 Task: For heading Calibri with Bold.  font size for heading24,  'Change the font style of data to'Bell MT.  and font size to 16,  Change the alignment of both headline & data to Align middle & Align Center.  In the sheet  Attendance Sheet for Weekly Tracking
Action: Mouse moved to (235, 215)
Screenshot: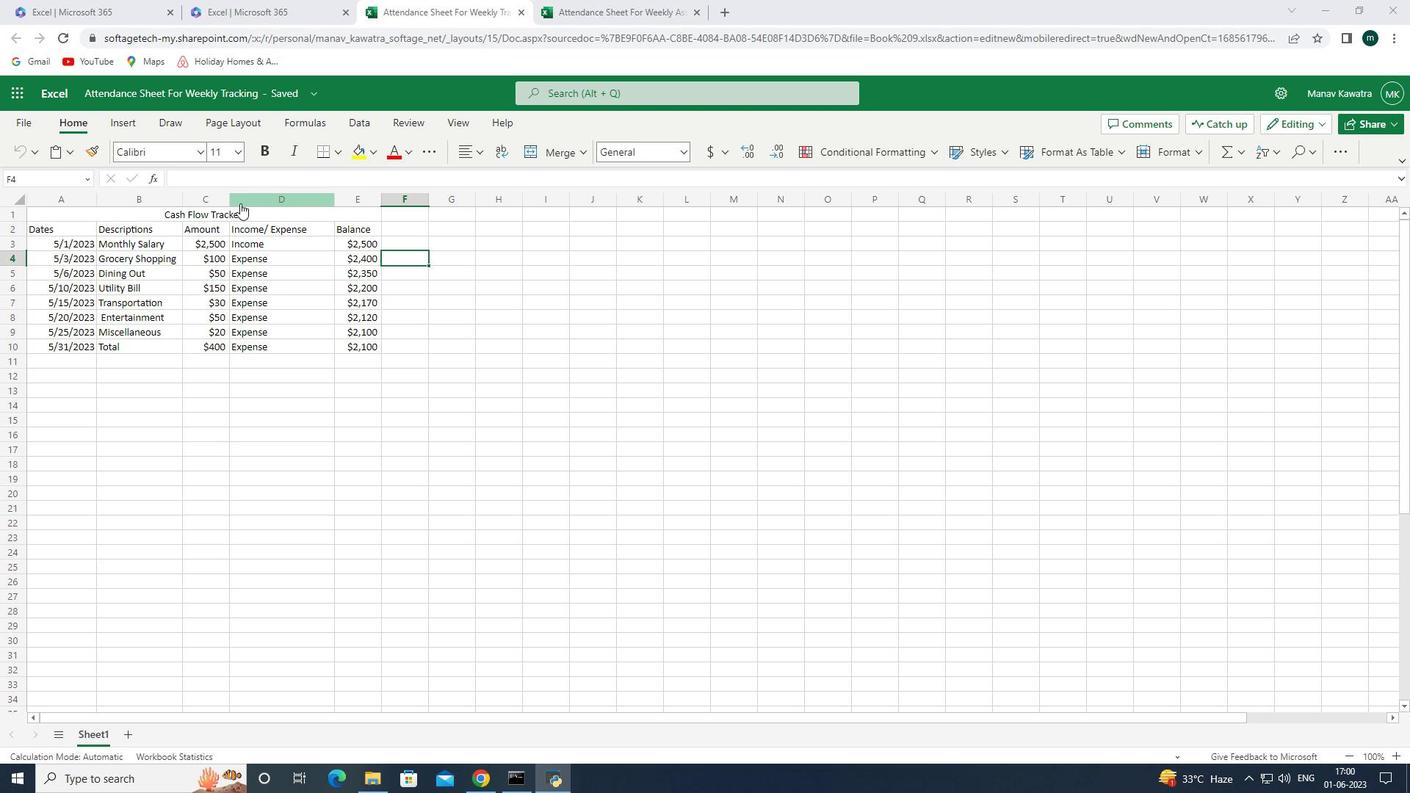 
Action: Mouse pressed left at (235, 215)
Screenshot: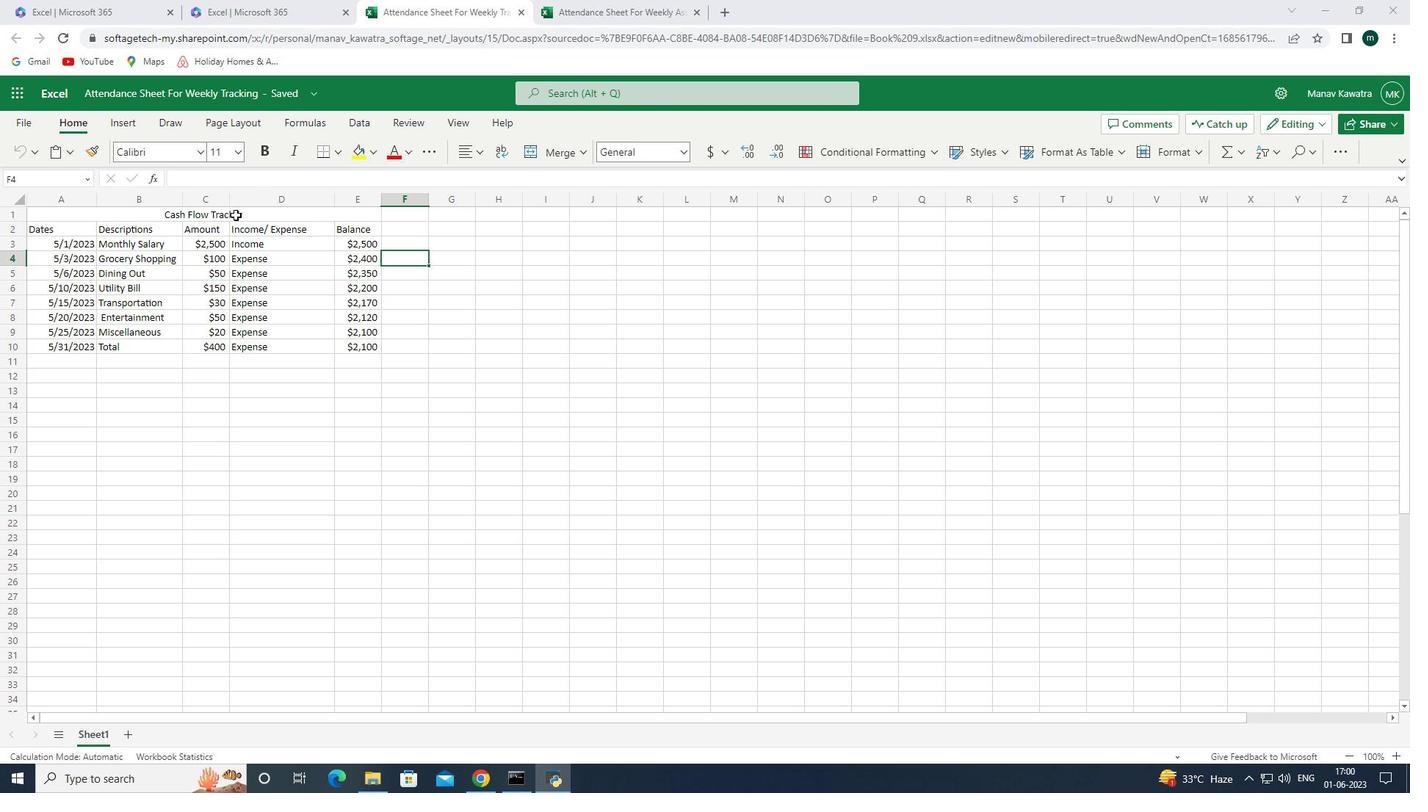 
Action: Mouse moved to (257, 149)
Screenshot: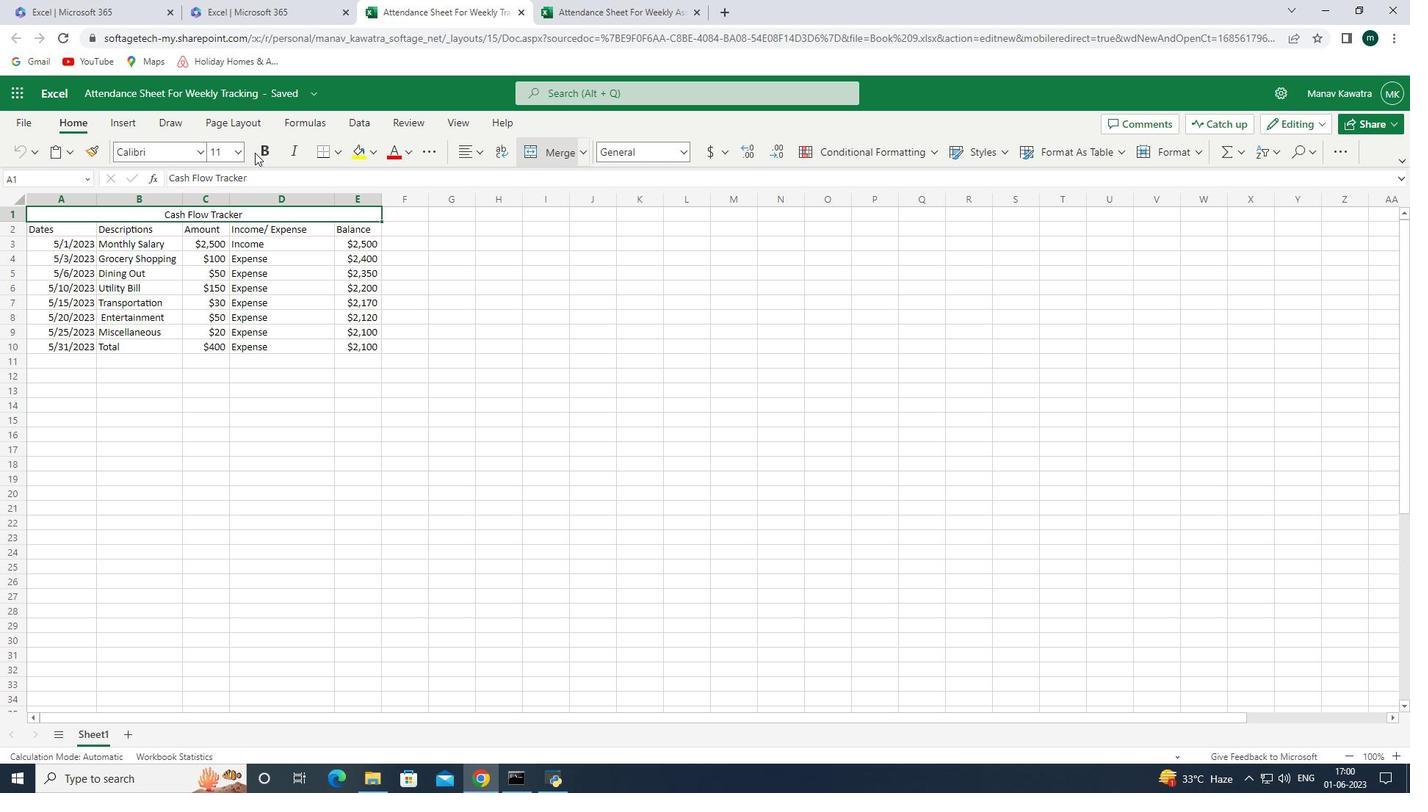 
Action: Mouse pressed left at (257, 149)
Screenshot: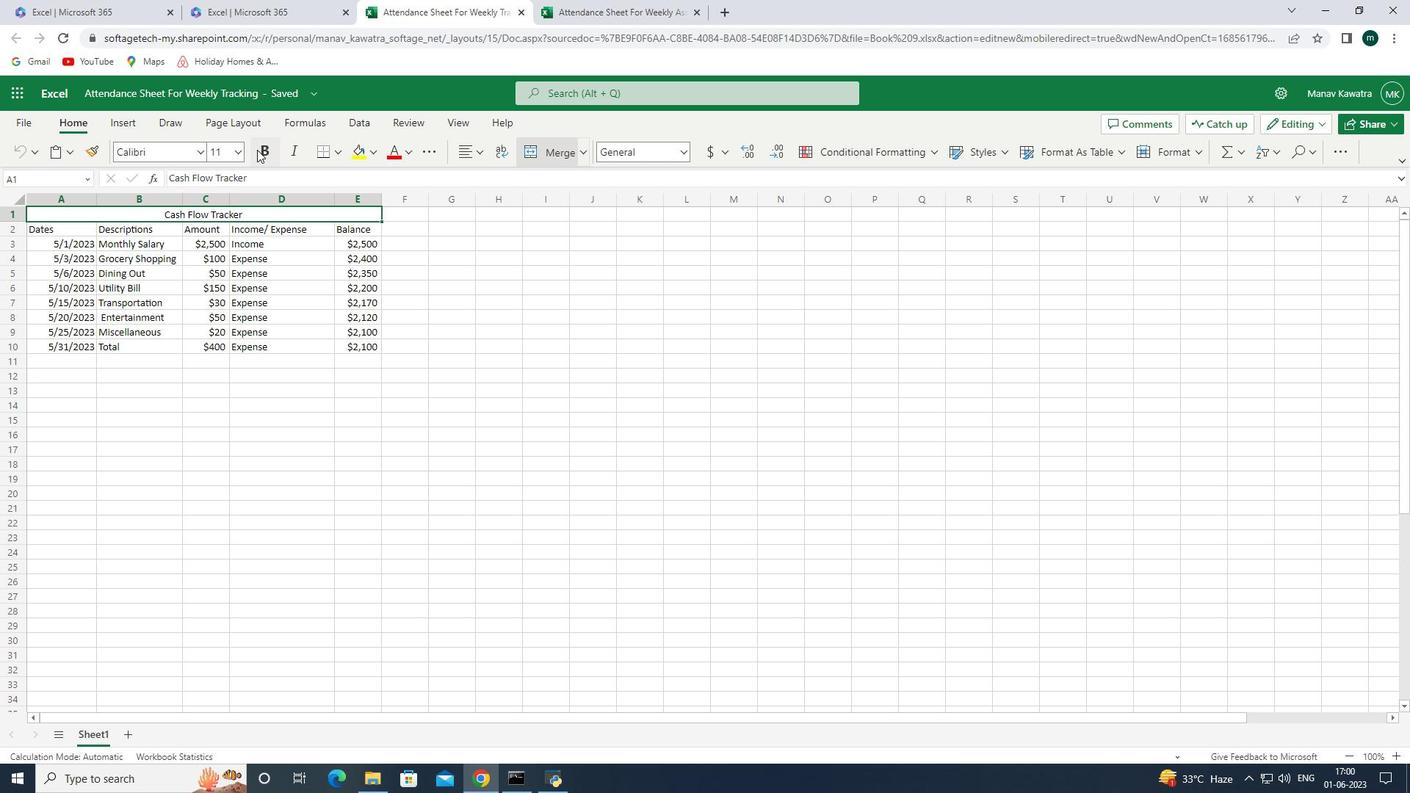 
Action: Mouse moved to (238, 151)
Screenshot: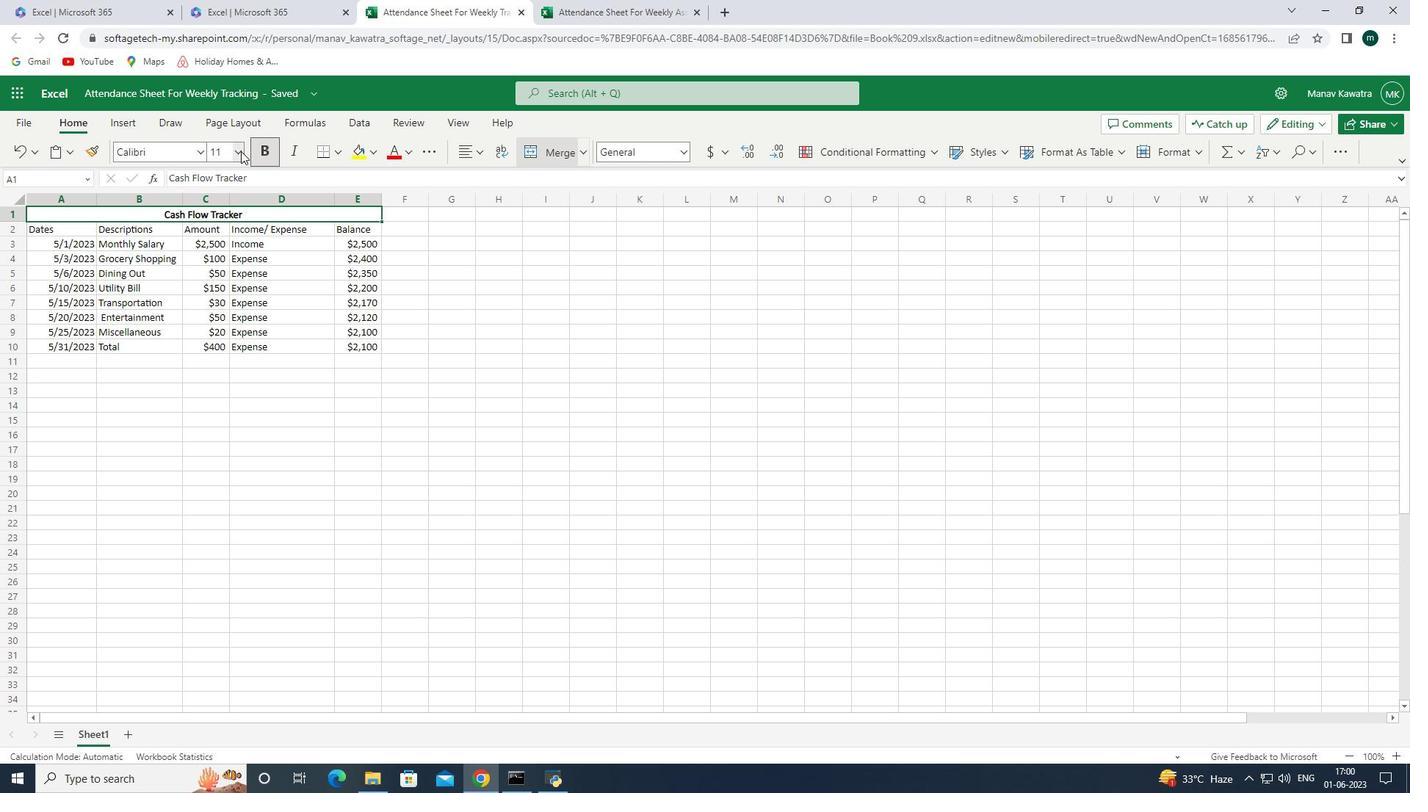 
Action: Mouse pressed left at (238, 151)
Screenshot: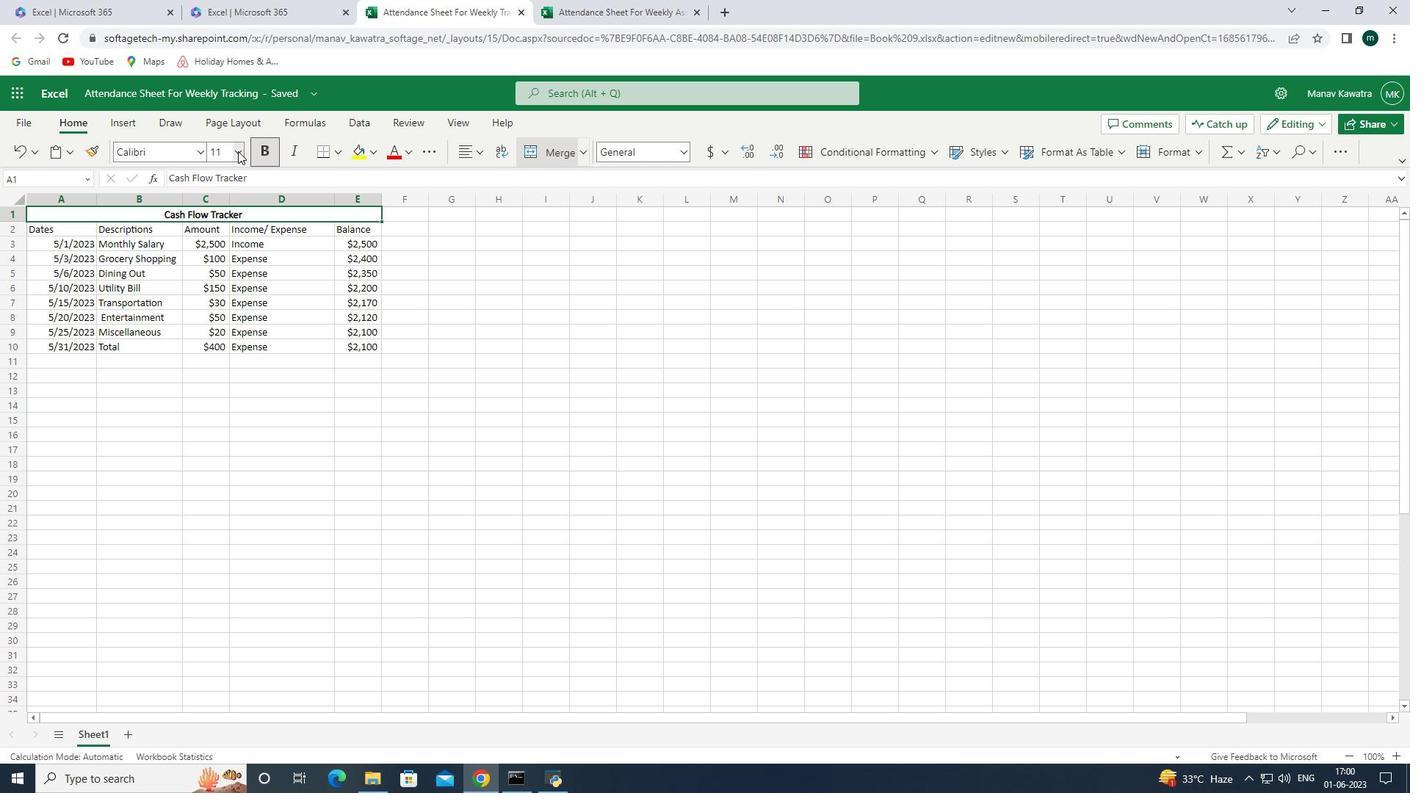 
Action: Mouse moved to (228, 379)
Screenshot: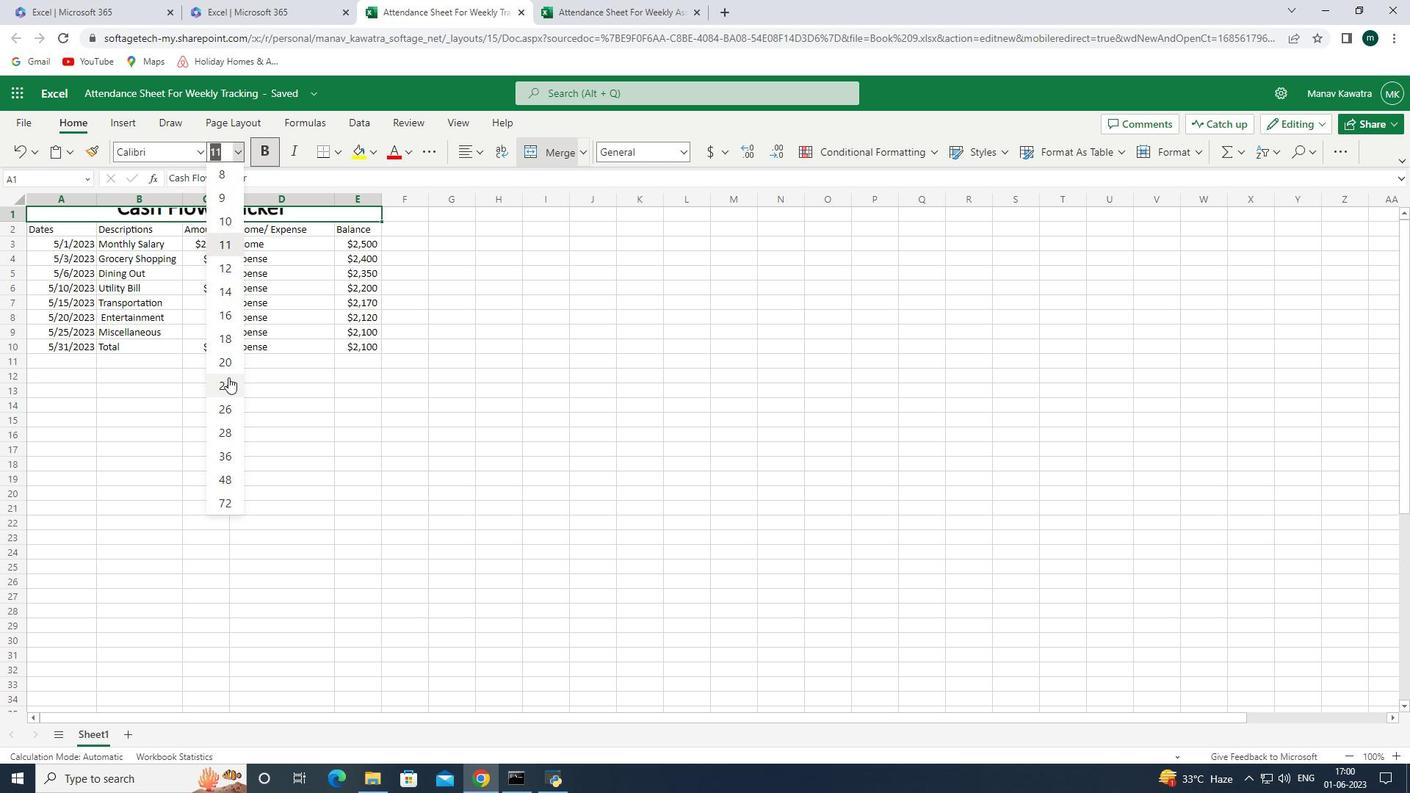 
Action: Mouse pressed left at (228, 379)
Screenshot: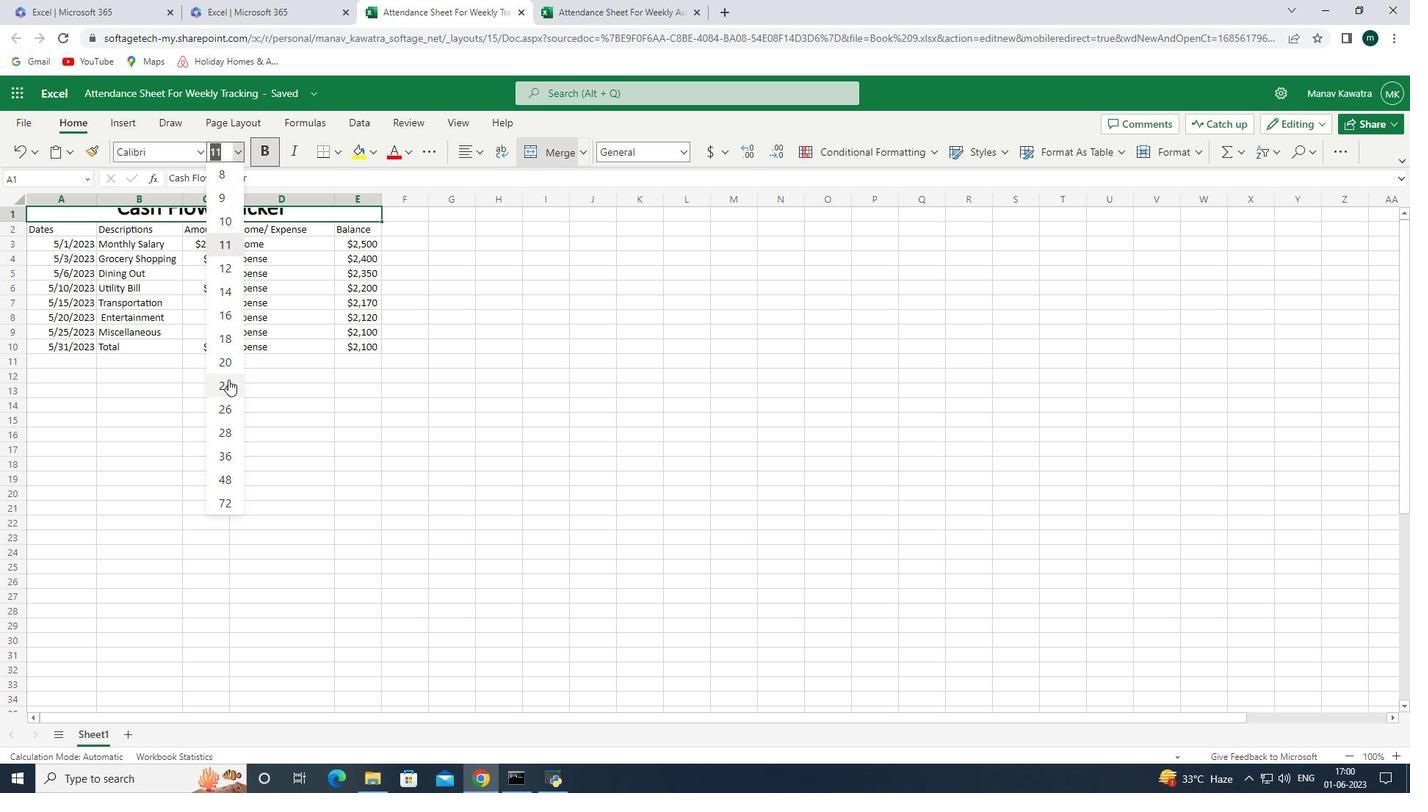 
Action: Mouse moved to (40, 242)
Screenshot: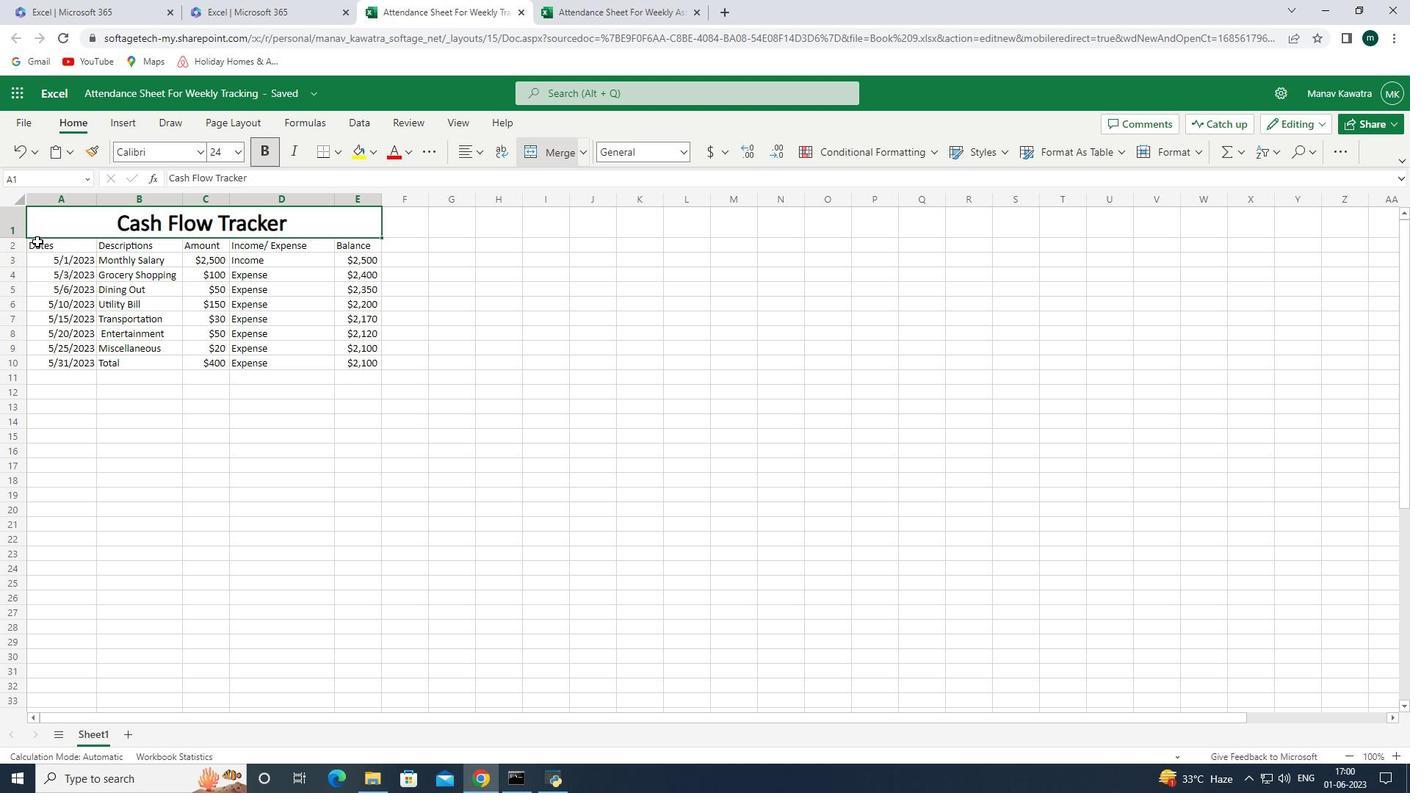 
Action: Mouse pressed left at (40, 242)
Screenshot: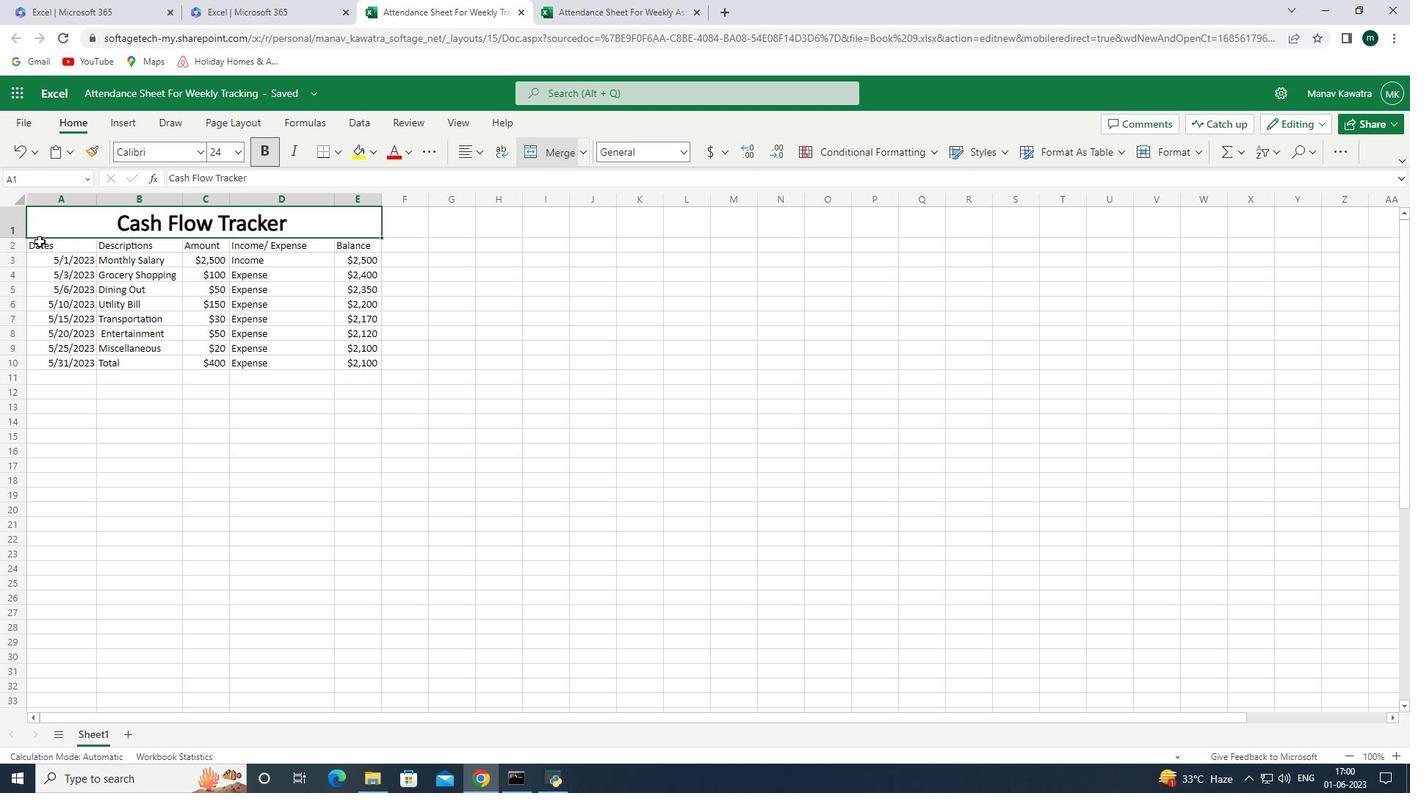 
Action: Mouse moved to (200, 155)
Screenshot: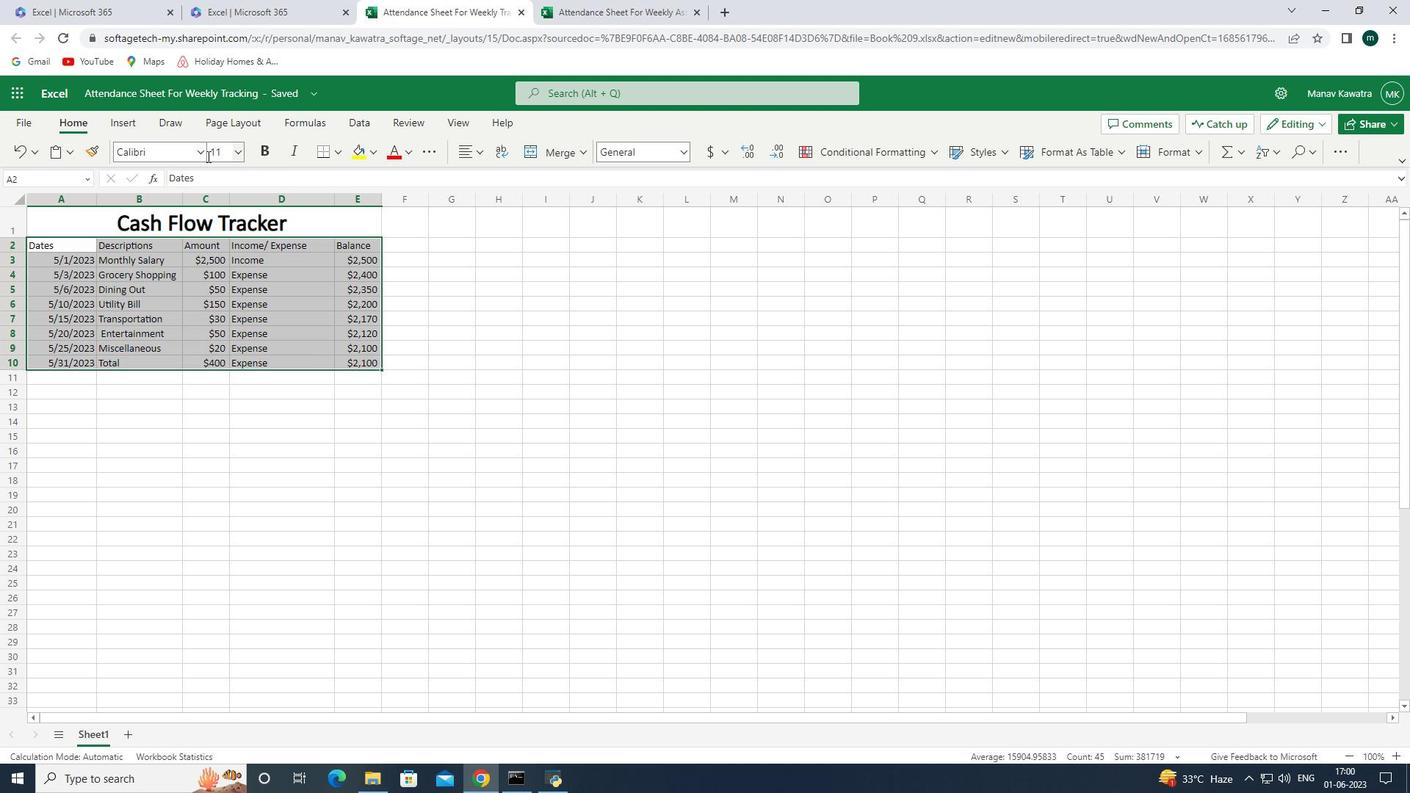 
Action: Mouse pressed left at (200, 155)
Screenshot: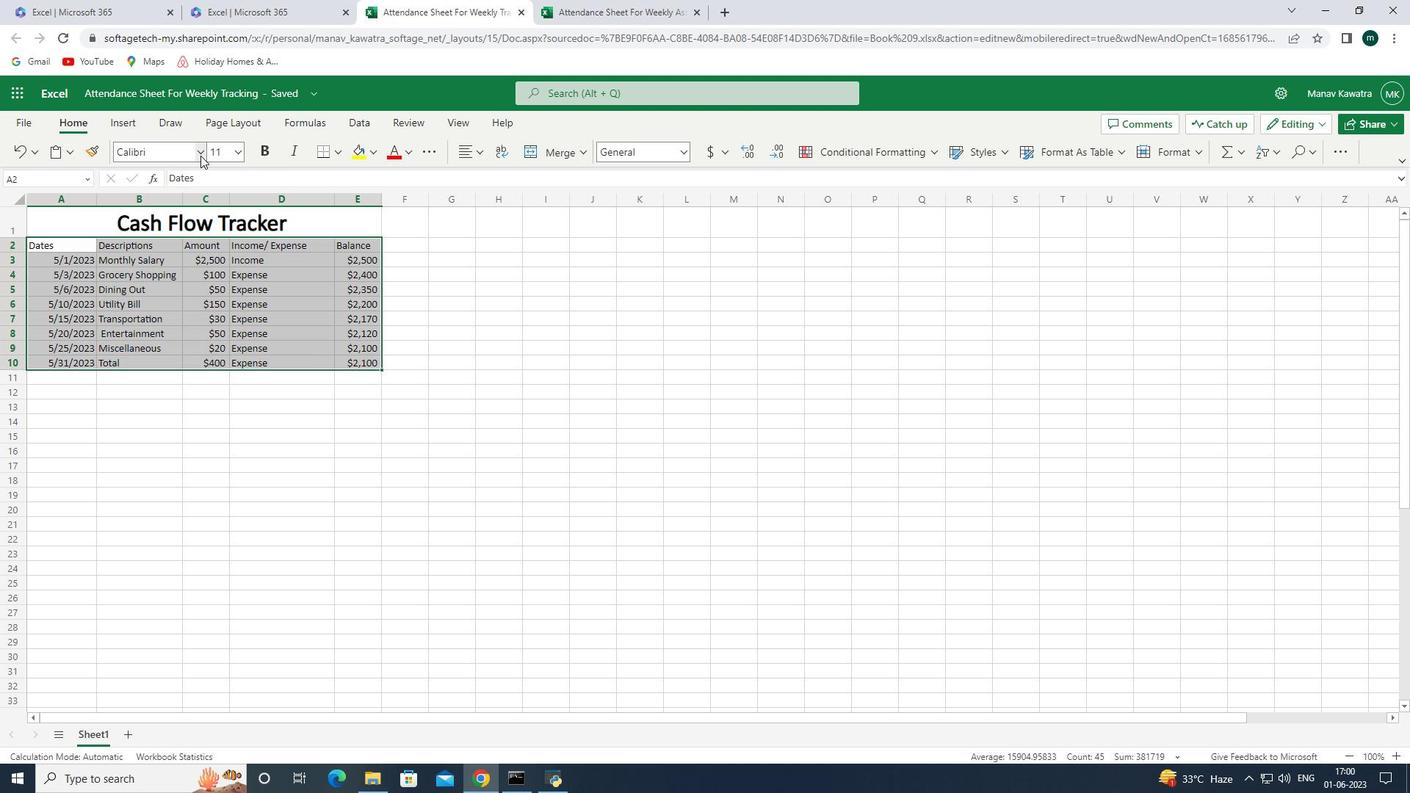 
Action: Key pressed <Key.up><Key.up><Key.up><Key.up><Key.up><Key.up><Key.up><Key.up><Key.up><Key.up><Key.up><Key.up><Key.up><Key.up><Key.up><Key.up><Key.up><Key.up><Key.up><Key.up><Key.up><Key.up><Key.up><Key.up><Key.up><Key.up><Key.up><Key.up><Key.up><Key.up><Key.up><Key.up><Key.up><Key.up><Key.up><Key.up><Key.up><Key.up><Key.up><Key.up><Key.up><Key.up><Key.up><Key.up><Key.up><Key.up><Key.up><Key.up><Key.up><Key.up><Key.shift>Bell<Key.space><Key.shift><Key.shift><Key.shift><Key.shift><Key.shift>M<Key.shift>T<Key.space><Key.enter>
Screenshot: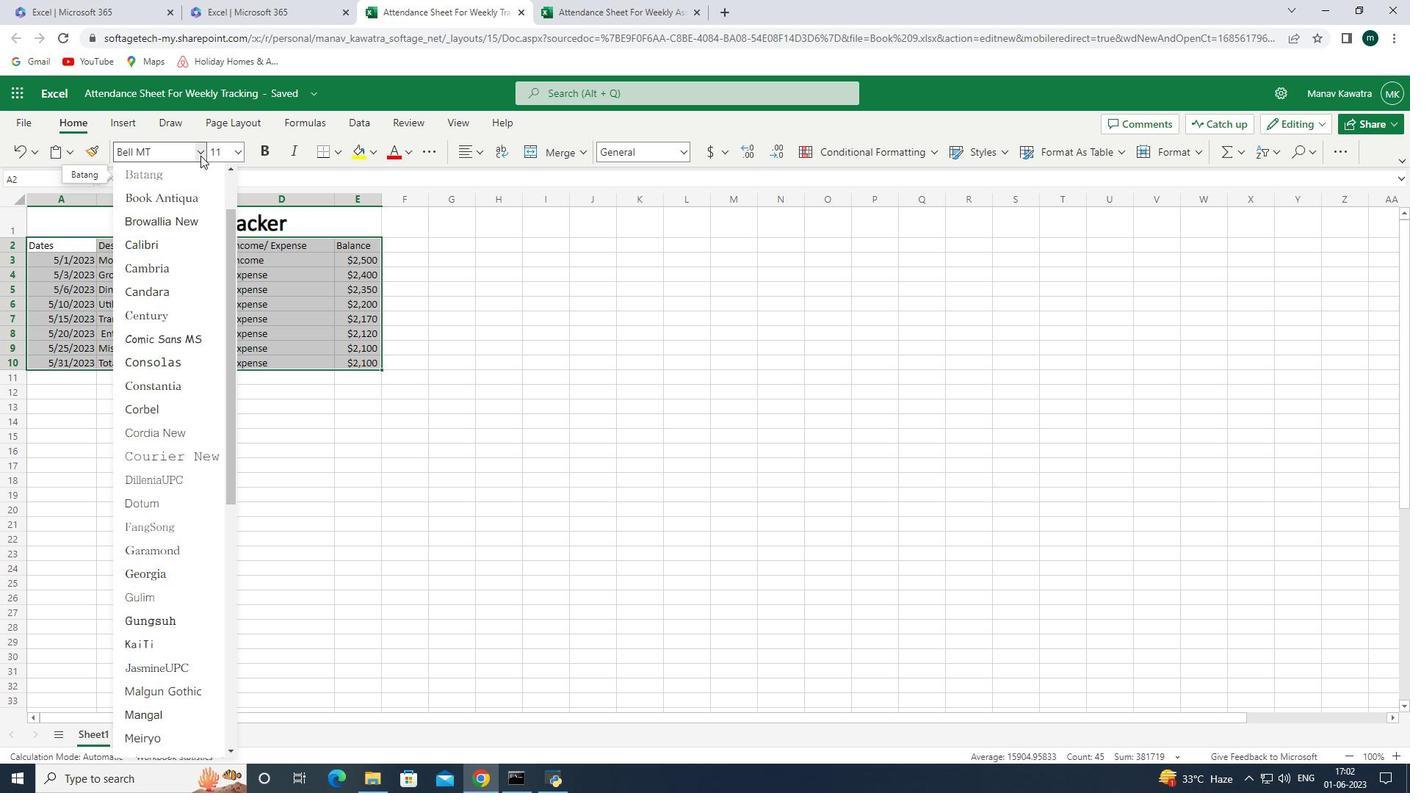 
Action: Mouse moved to (238, 156)
Screenshot: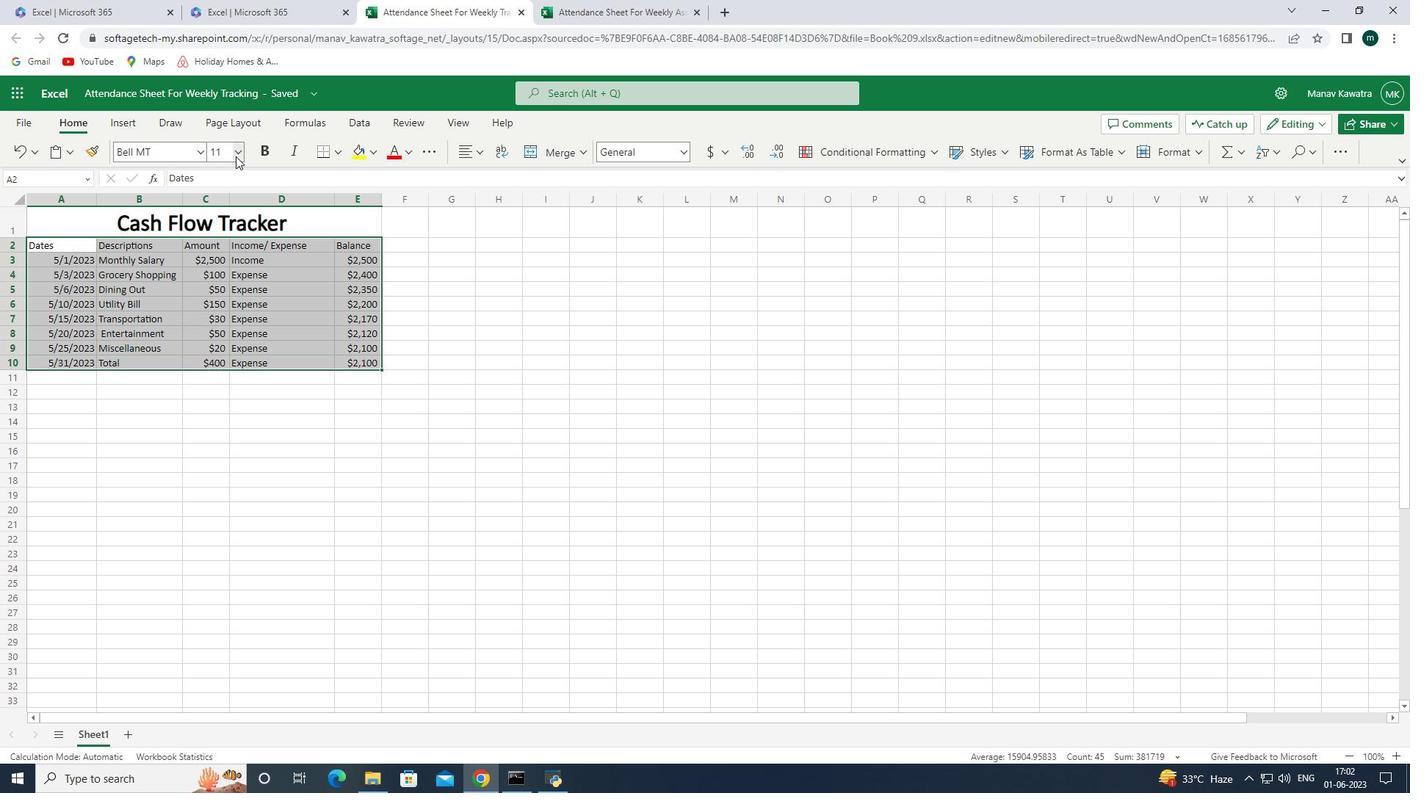 
Action: Mouse pressed left at (238, 156)
Screenshot: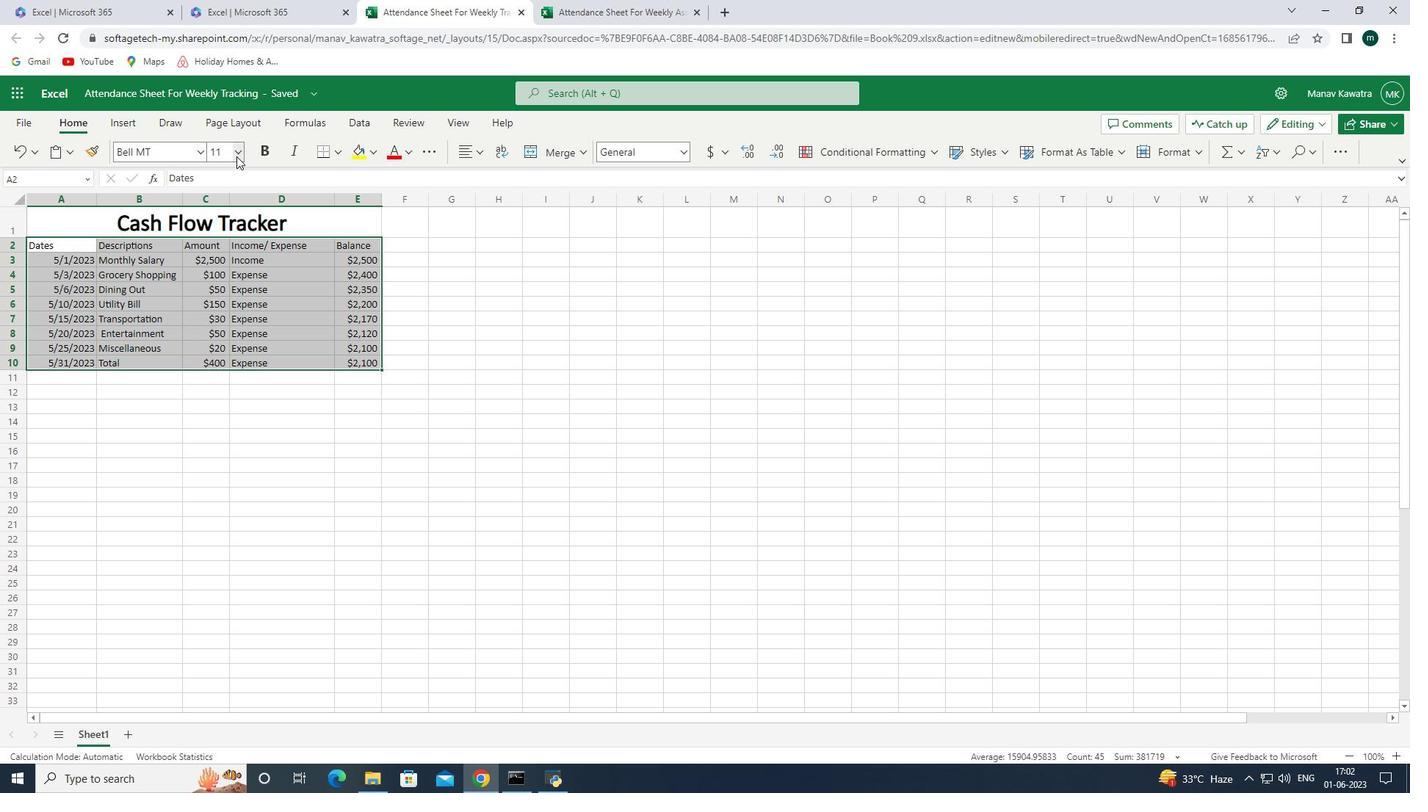 
Action: Mouse moved to (229, 319)
Screenshot: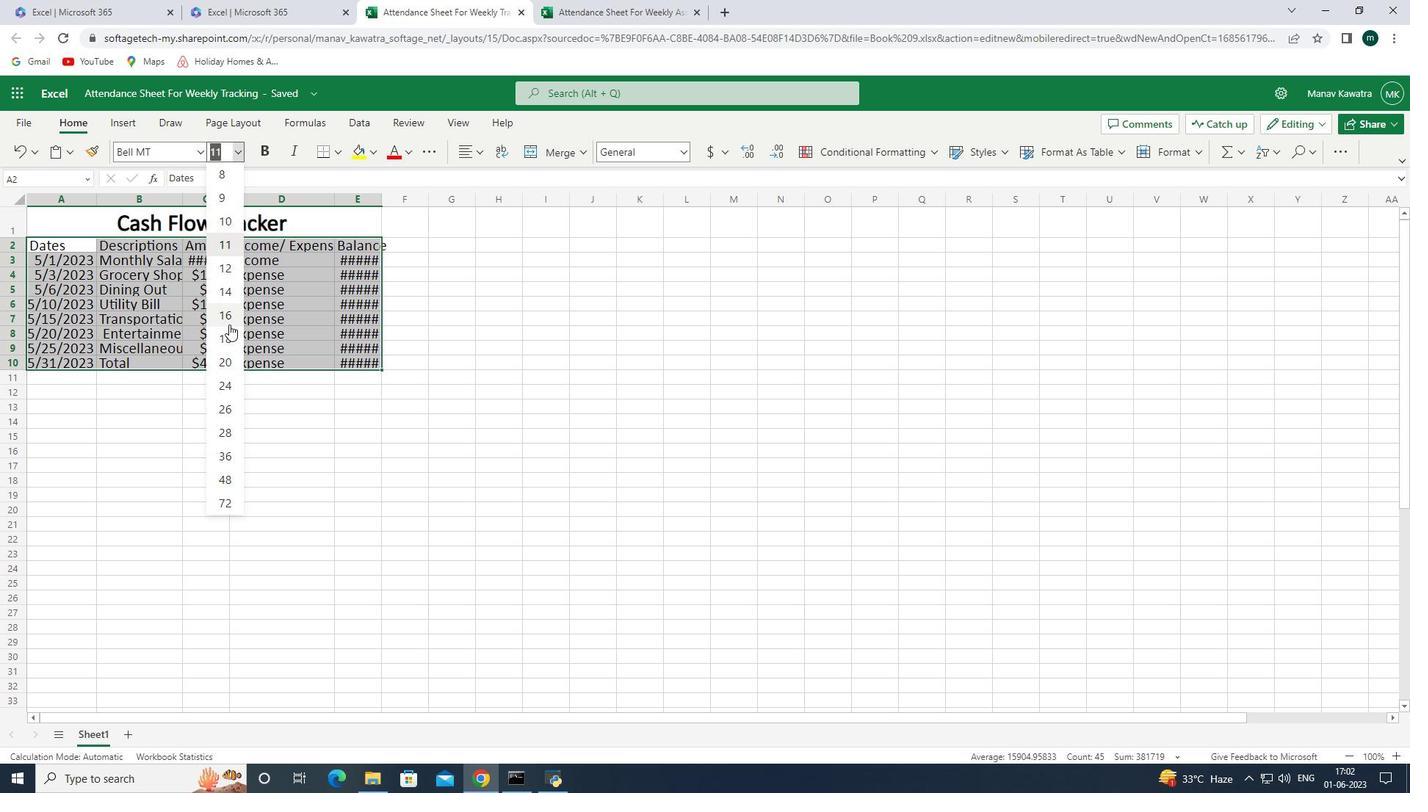 
Action: Mouse pressed left at (229, 319)
Screenshot: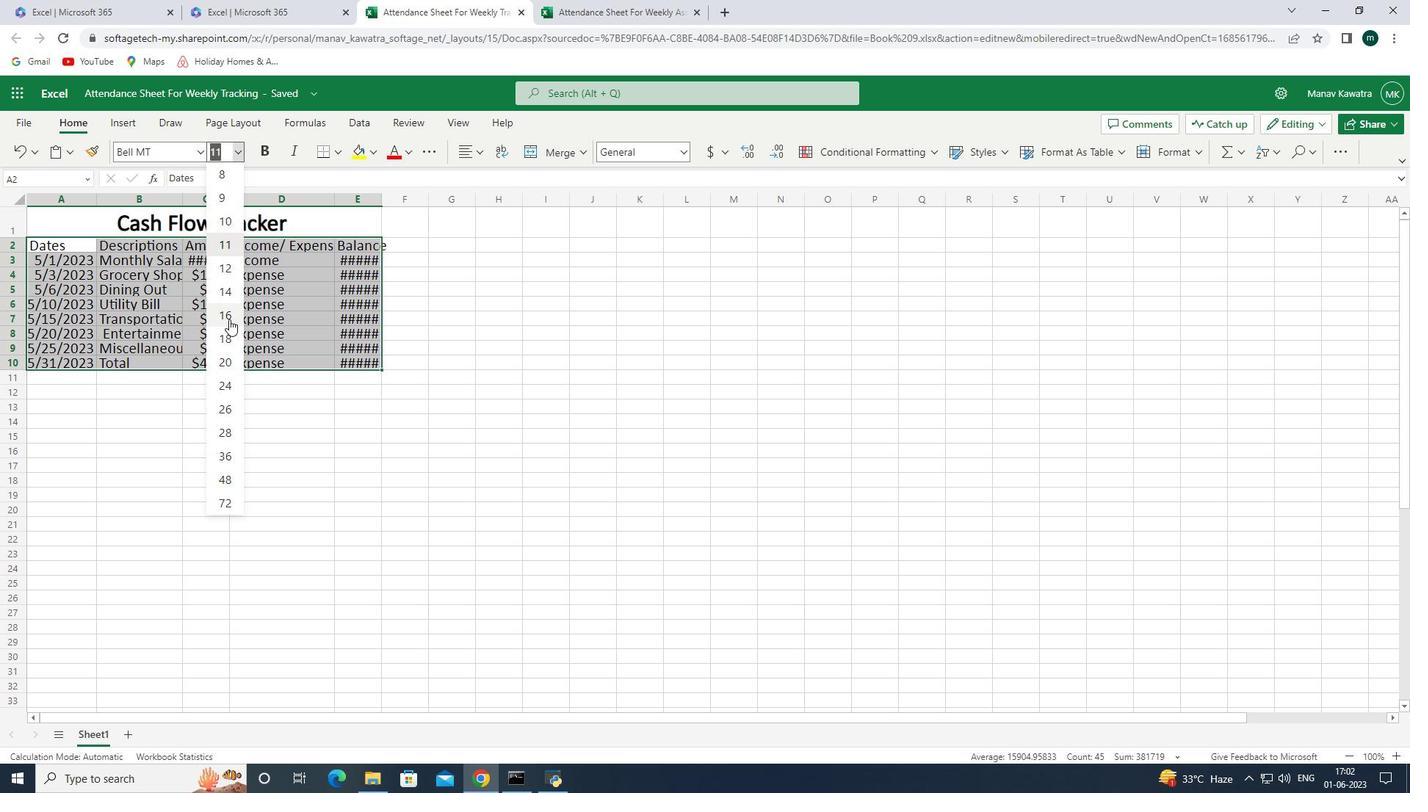 
Action: Mouse moved to (94, 199)
Screenshot: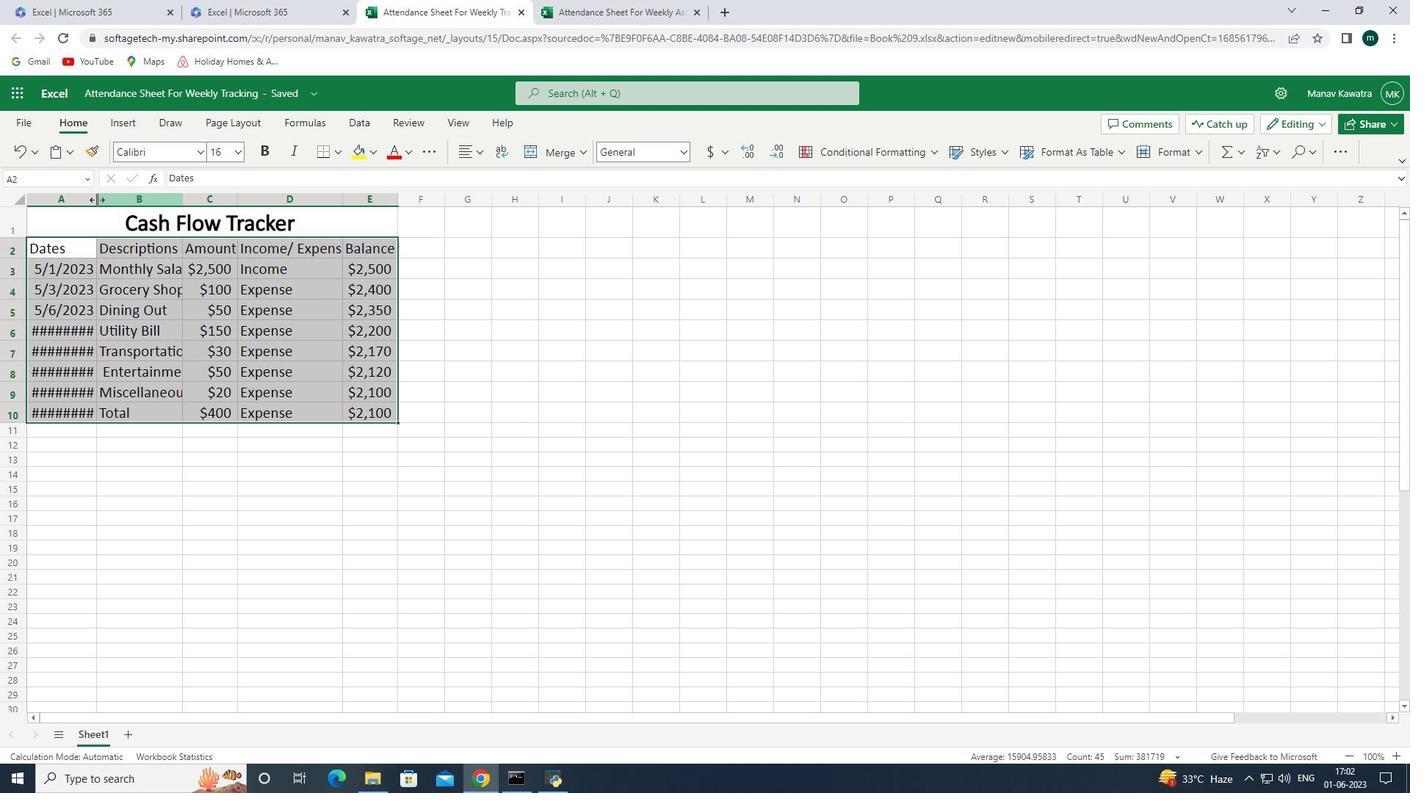 
Action: Mouse pressed left at (94, 199)
Screenshot: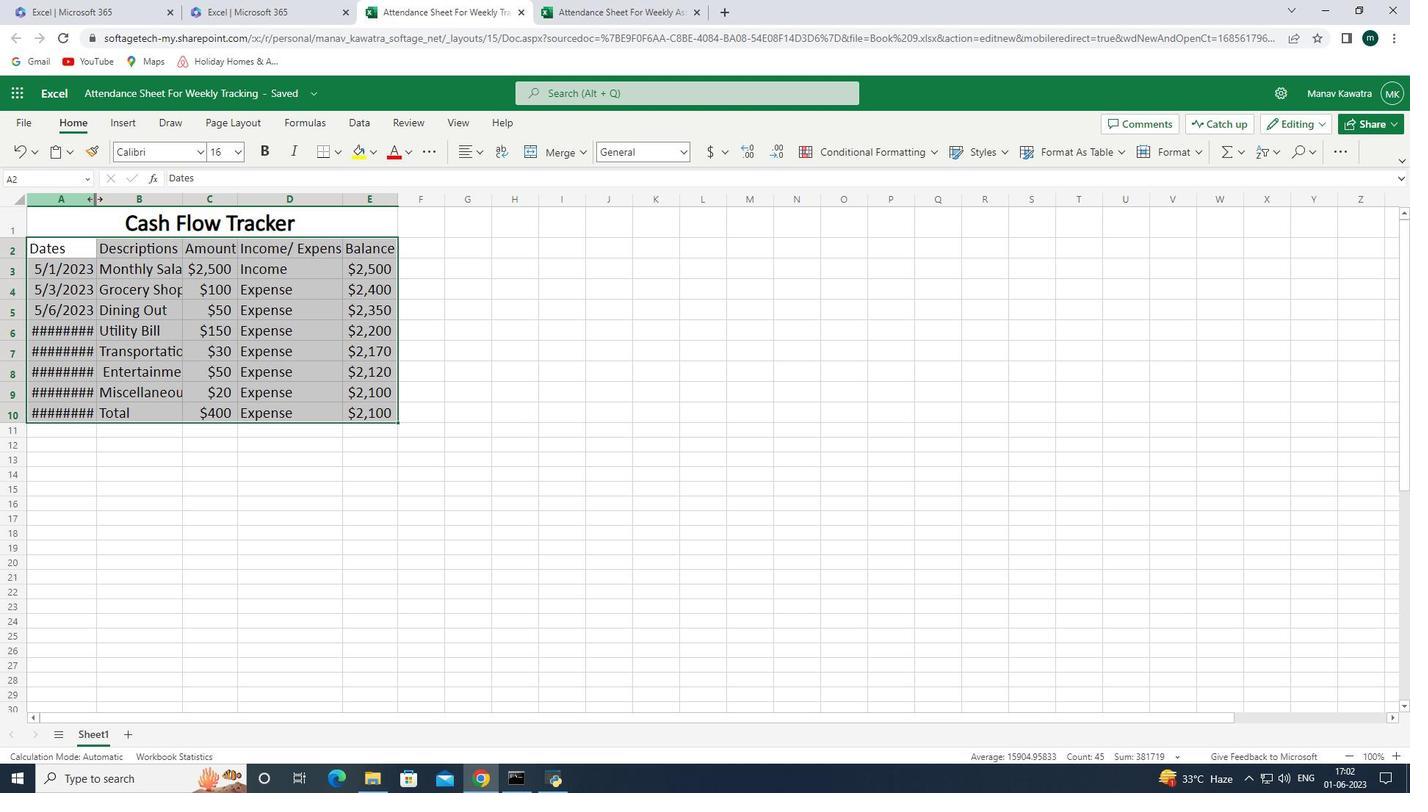 
Action: Mouse pressed left at (94, 199)
Screenshot: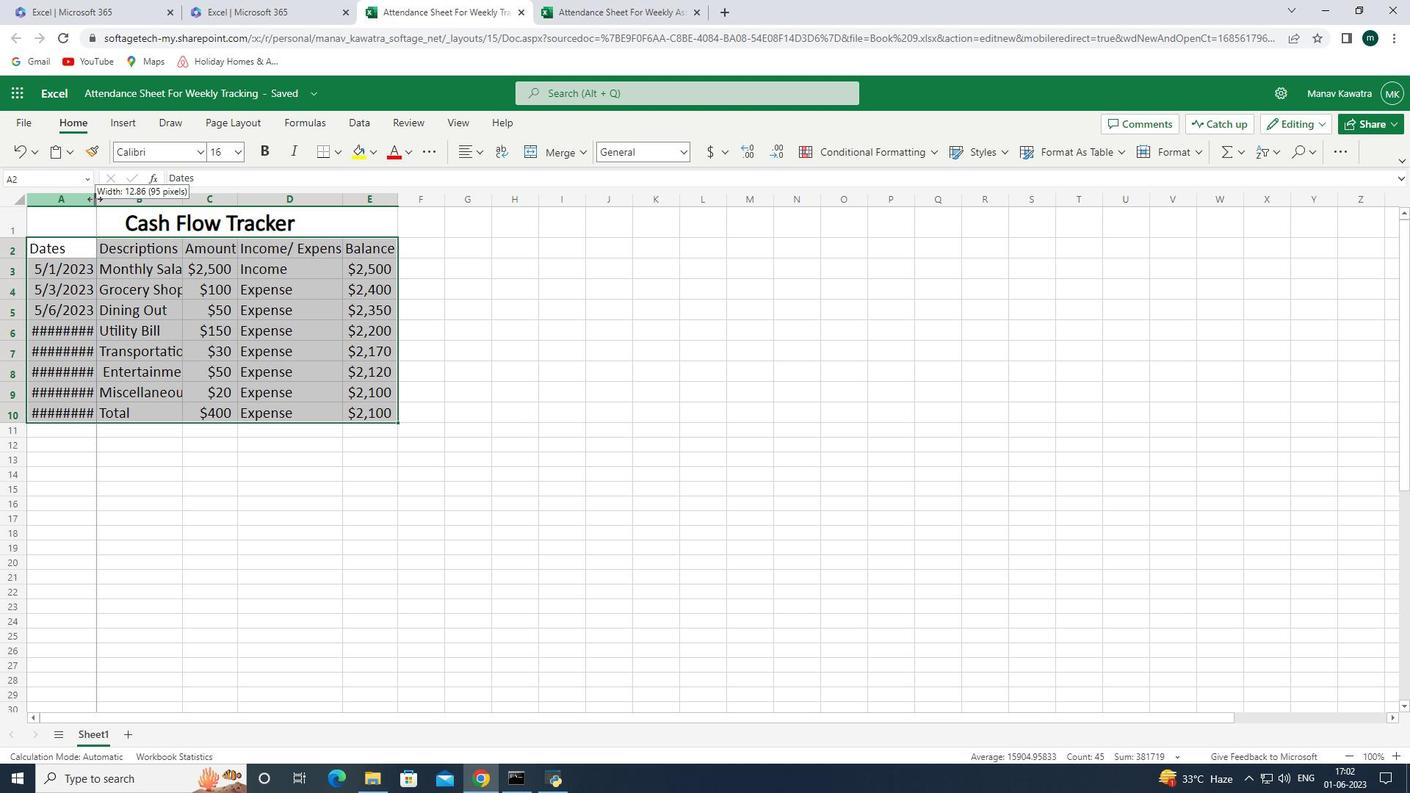 
Action: Mouse moved to (187, 196)
Screenshot: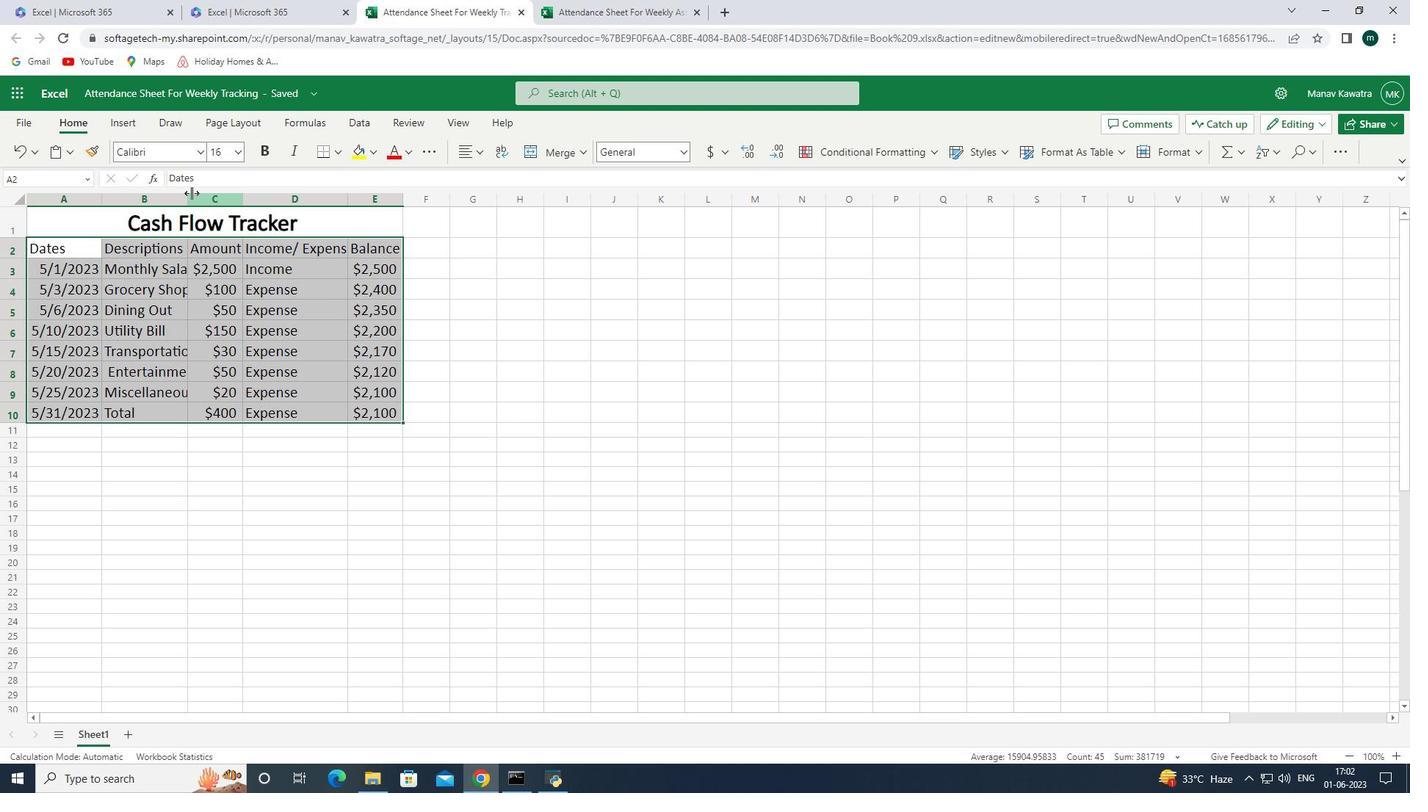 
Action: Mouse pressed left at (187, 196)
Screenshot: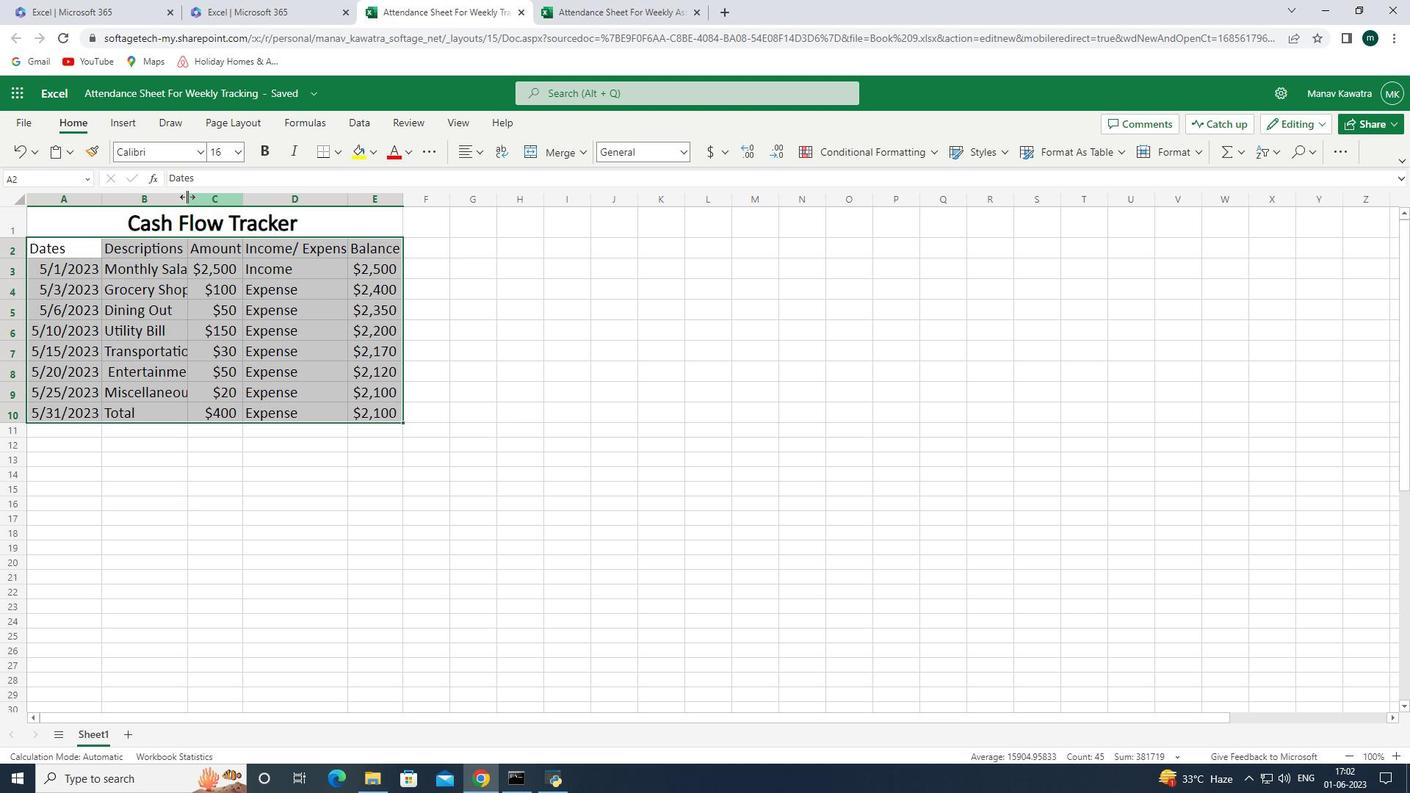 
Action: Mouse pressed left at (187, 196)
Screenshot: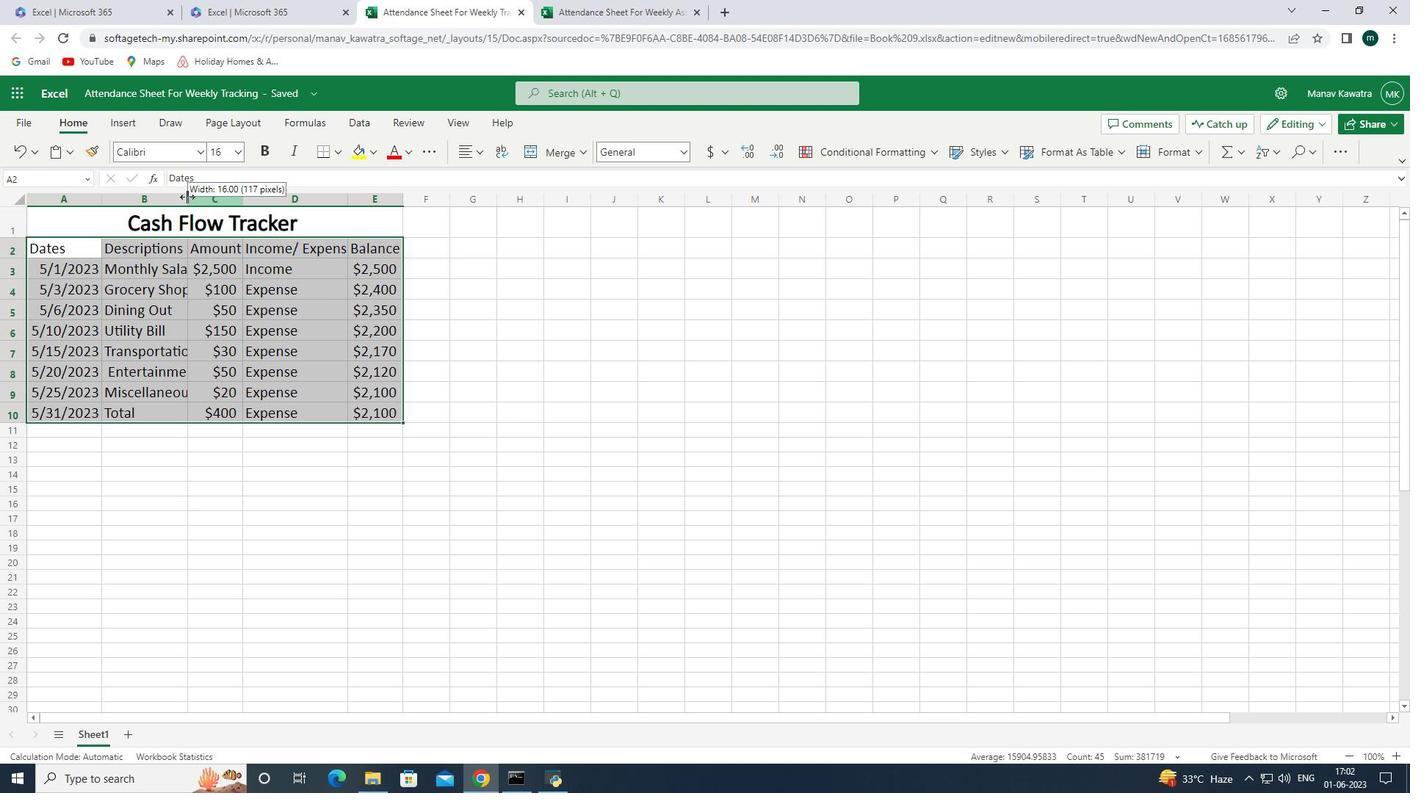 
Action: Mouse moved to (281, 199)
Screenshot: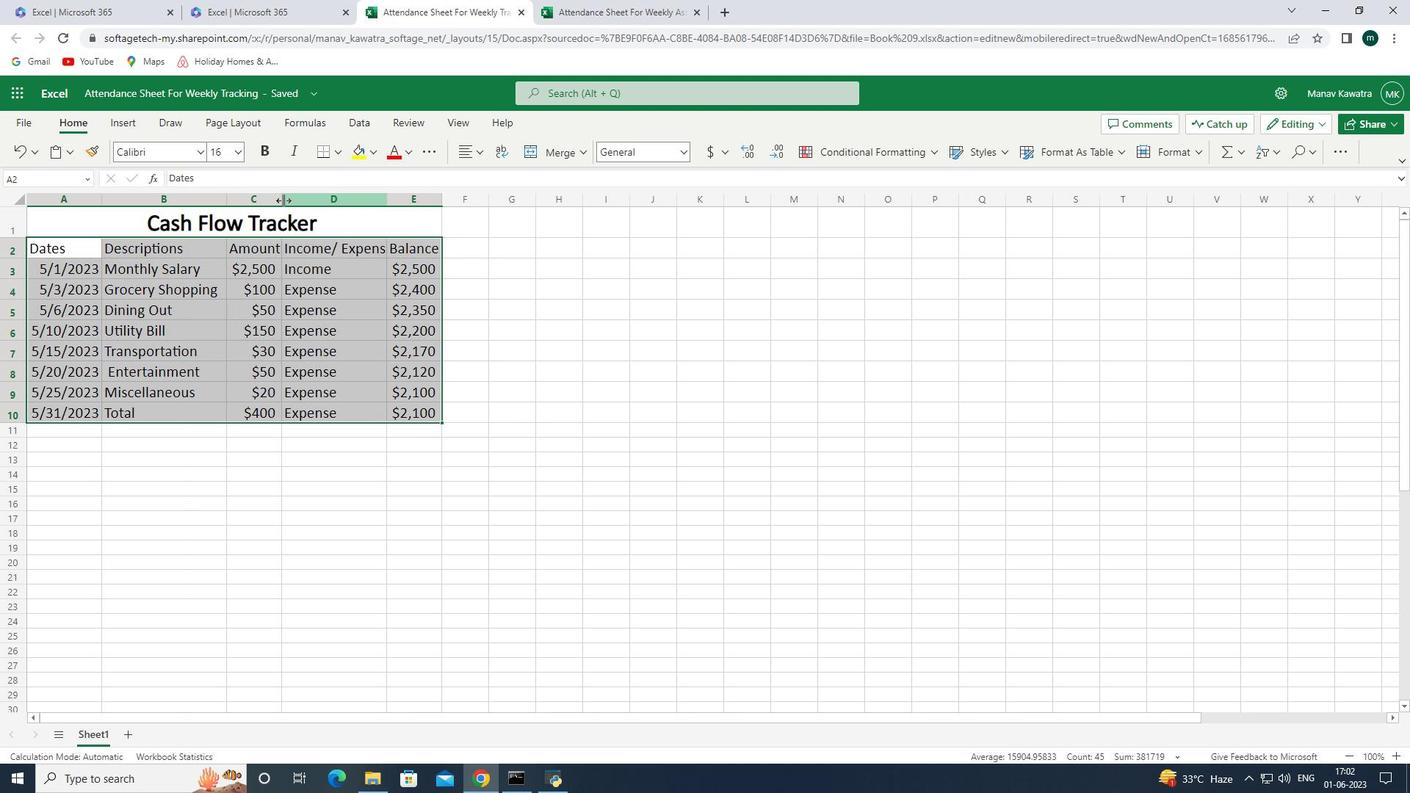 
Action: Mouse pressed left at (281, 199)
Screenshot: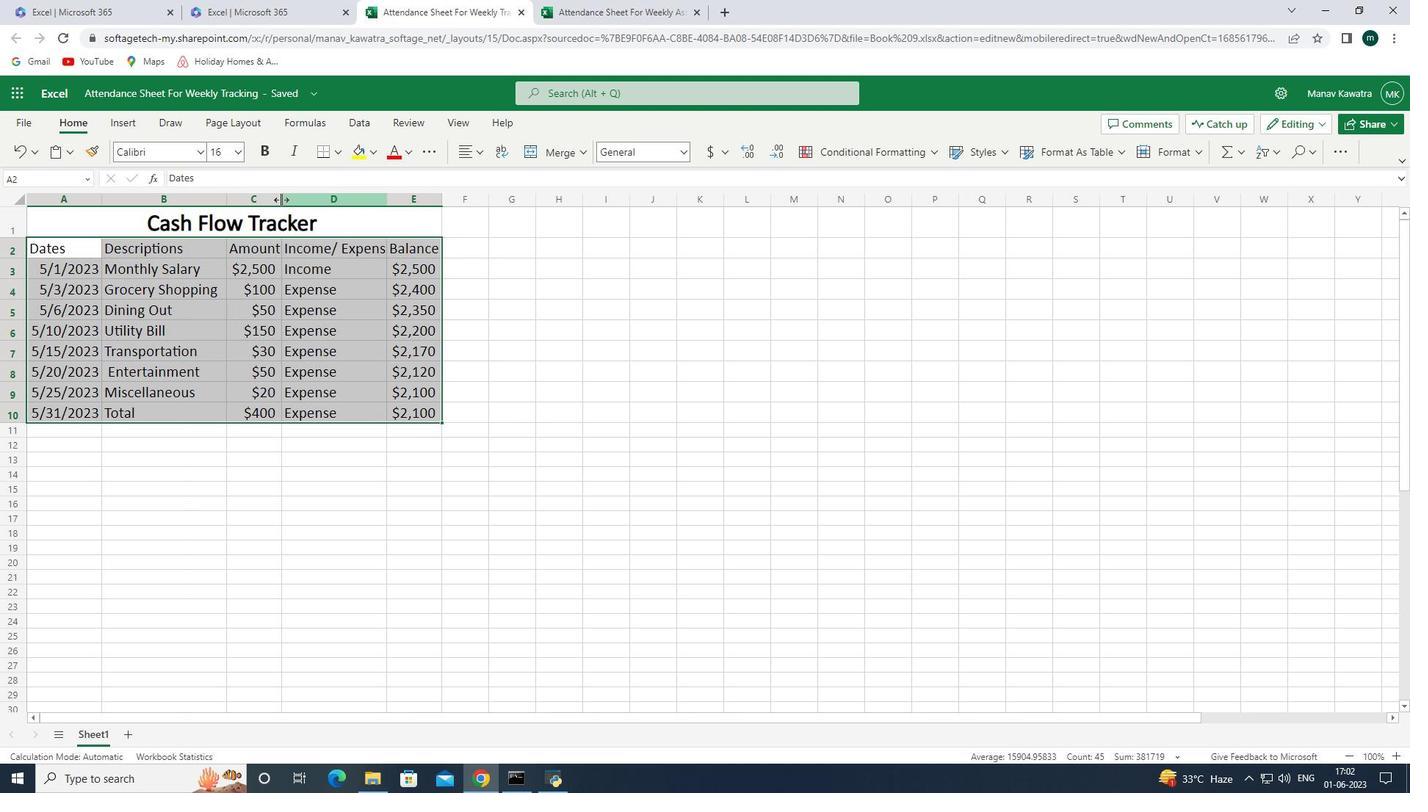 
Action: Mouse pressed left at (281, 199)
Screenshot: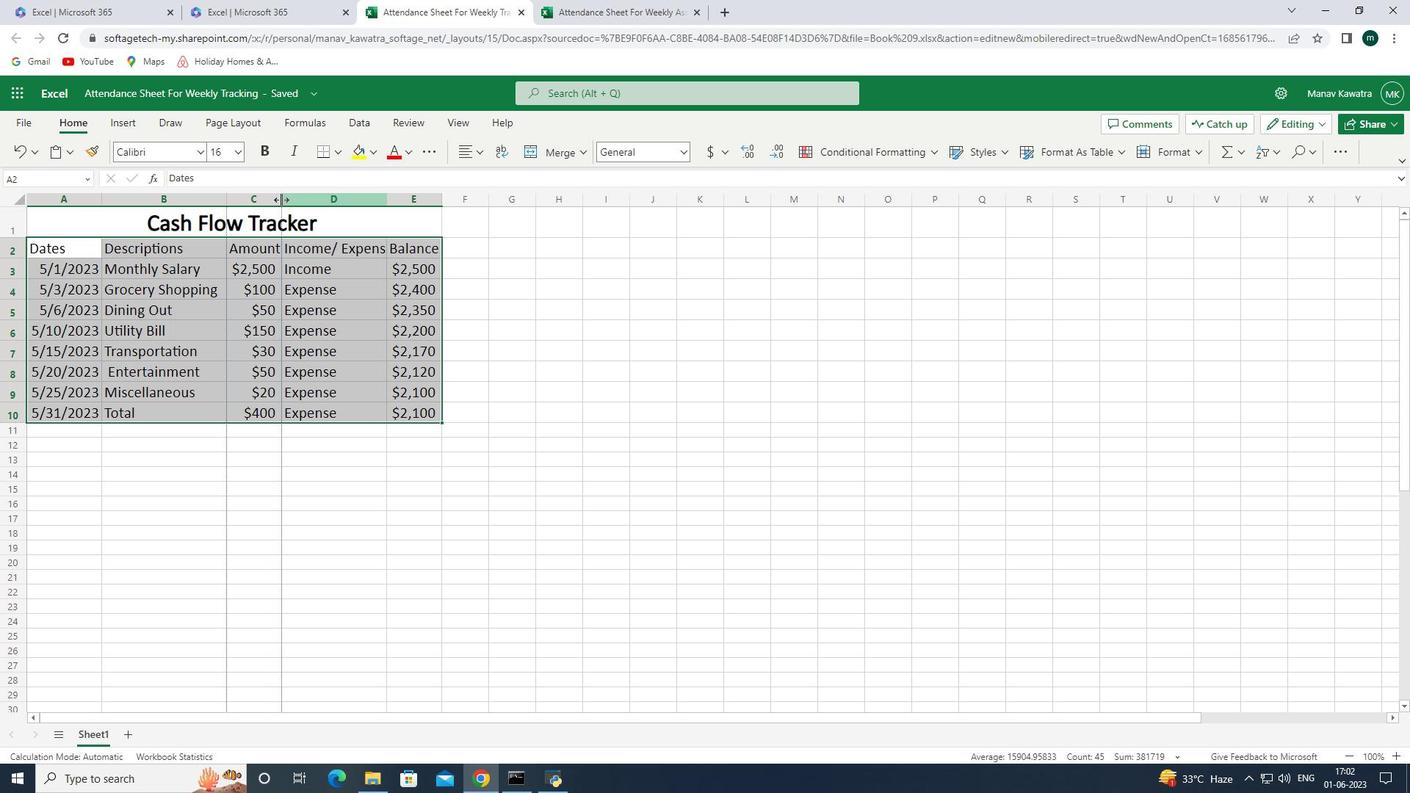 
Action: Mouse moved to (393, 195)
Screenshot: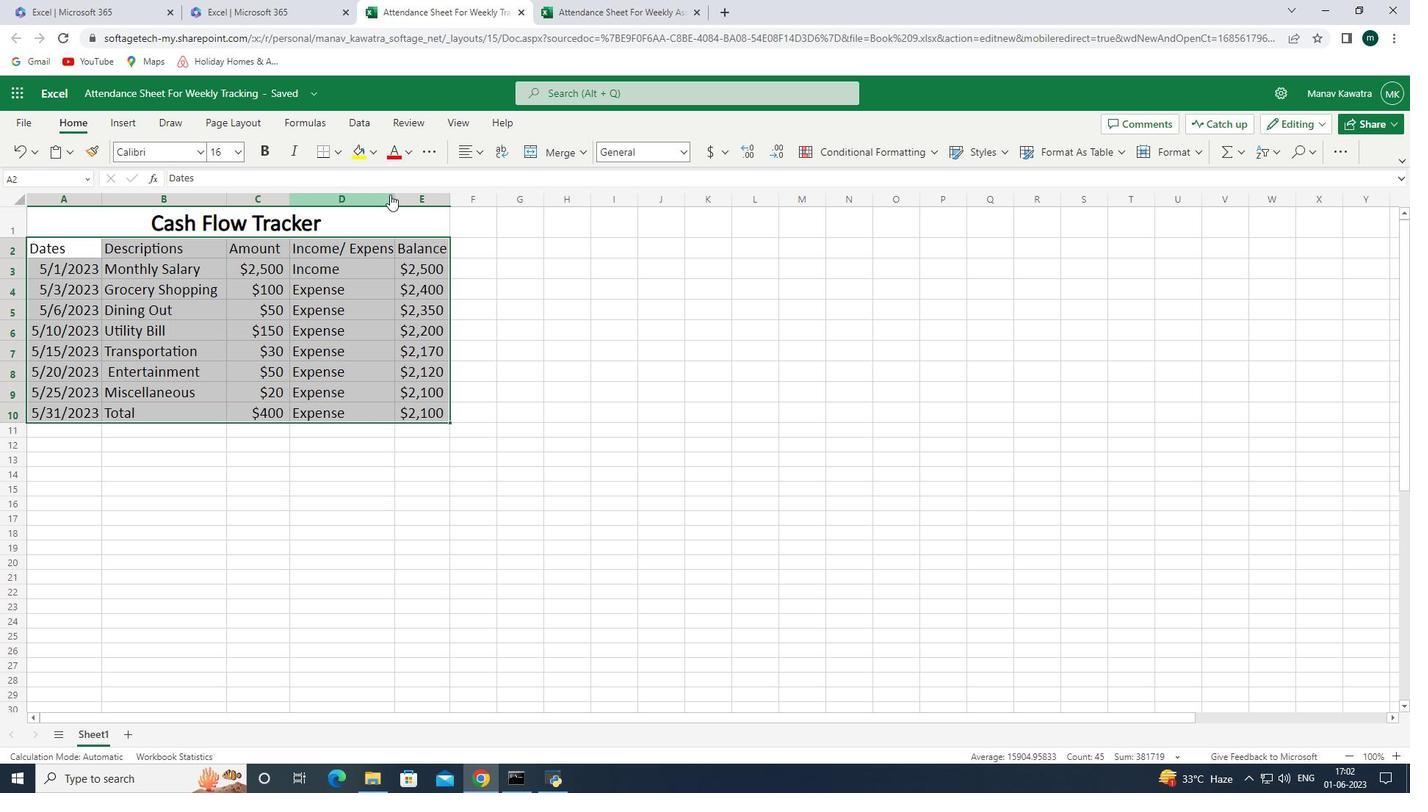 
Action: Mouse pressed left at (393, 195)
Screenshot: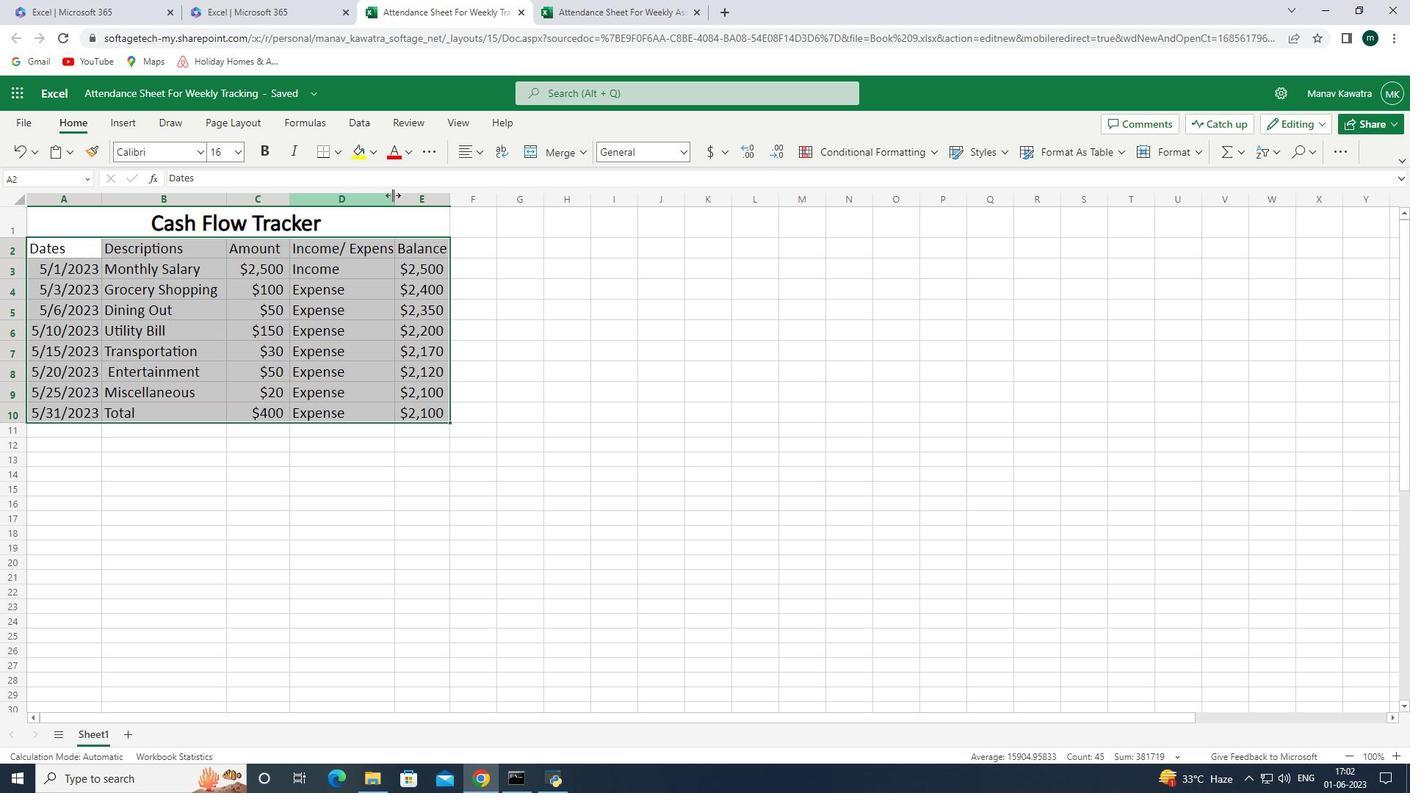 
Action: Mouse pressed left at (393, 195)
Screenshot: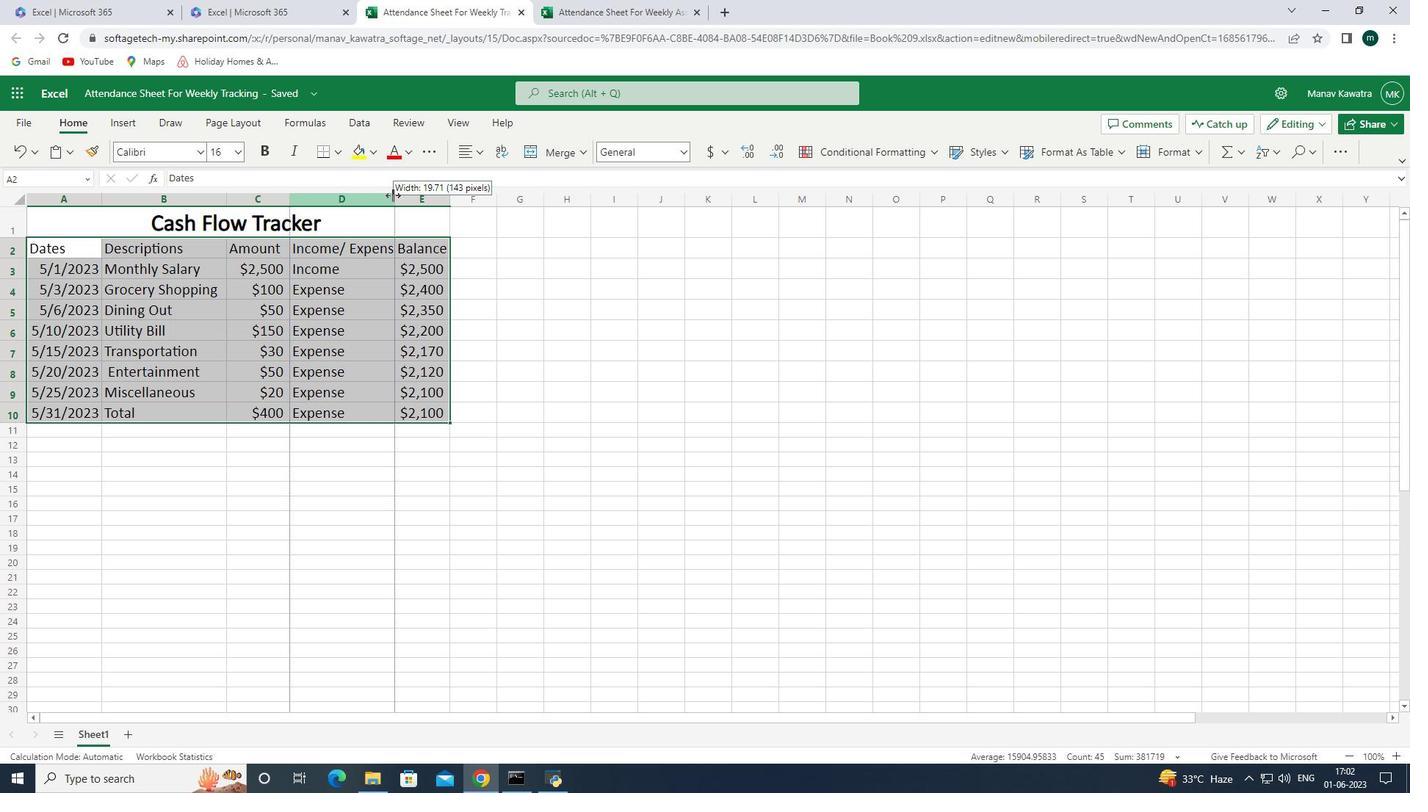 
Action: Mouse moved to (465, 202)
Screenshot: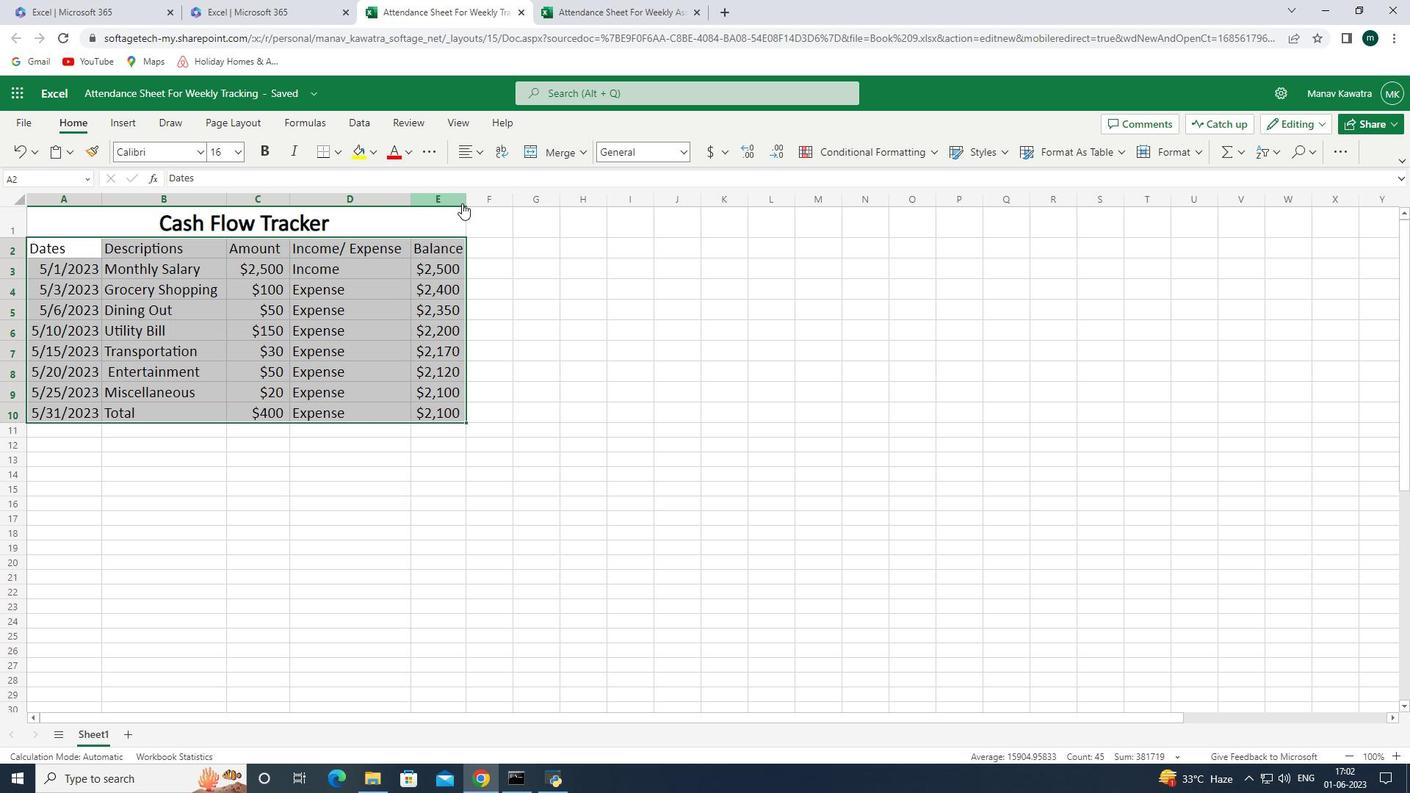 
Action: Mouse pressed left at (465, 202)
Screenshot: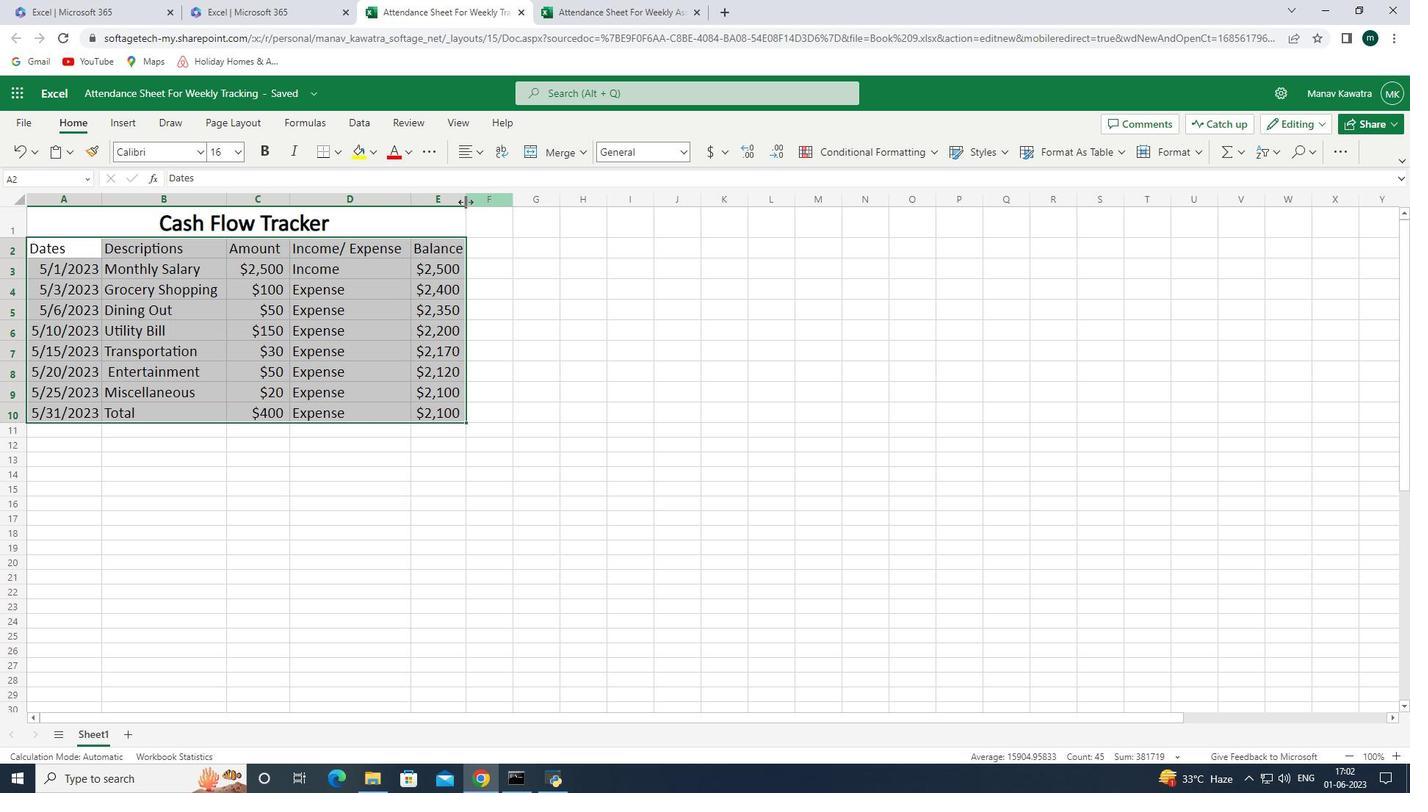 
Action: Mouse pressed left at (465, 202)
Screenshot: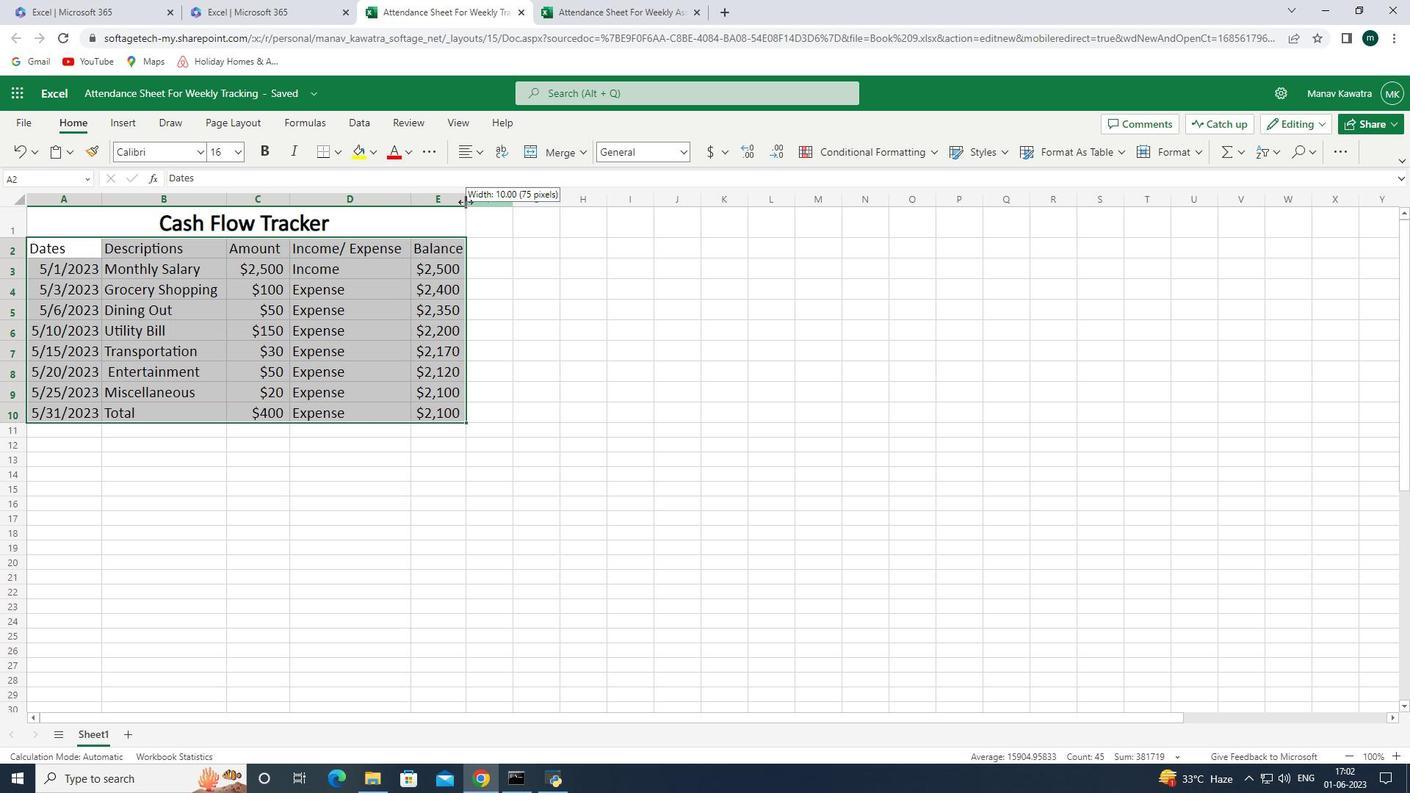 
Action: Mouse moved to (519, 310)
Screenshot: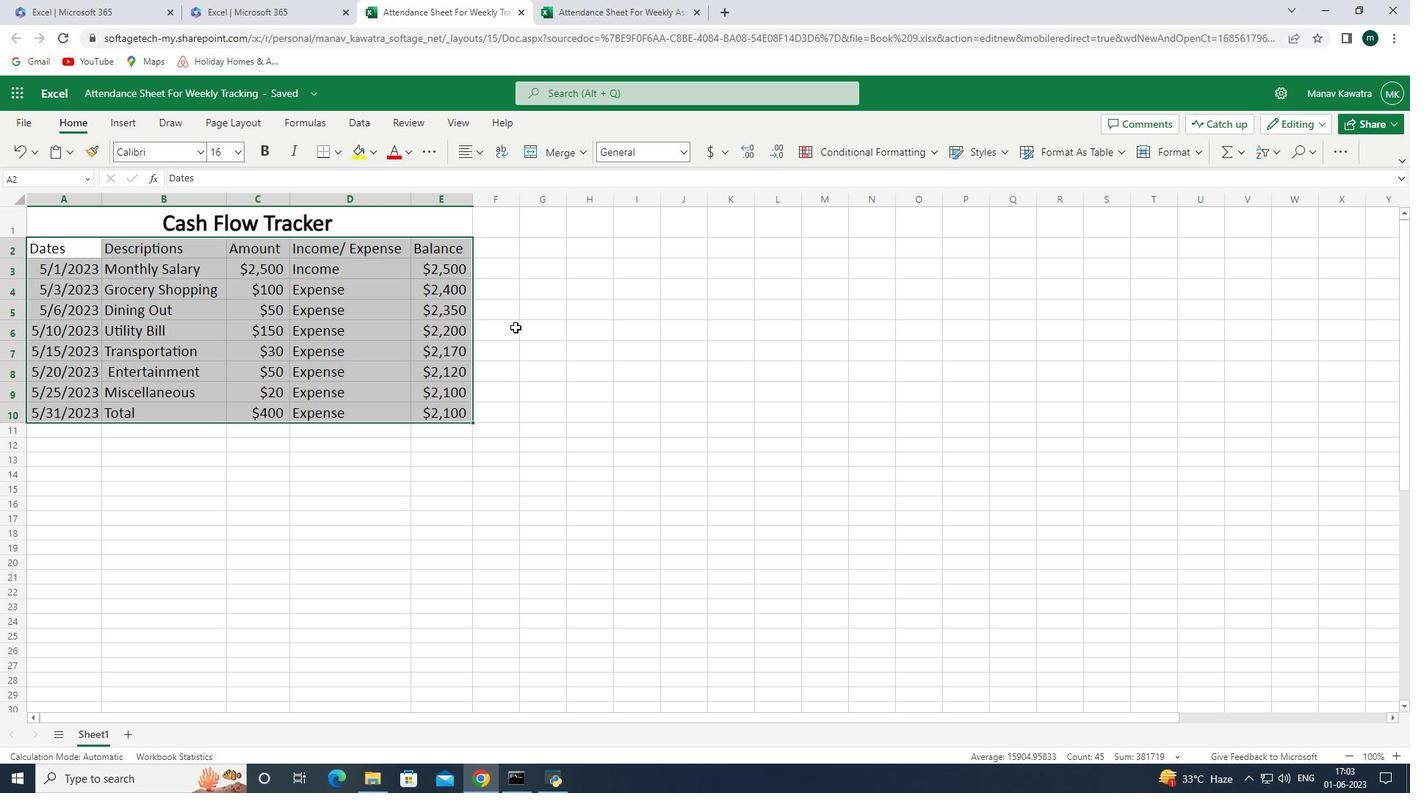 
Action: Mouse pressed left at (519, 310)
Screenshot: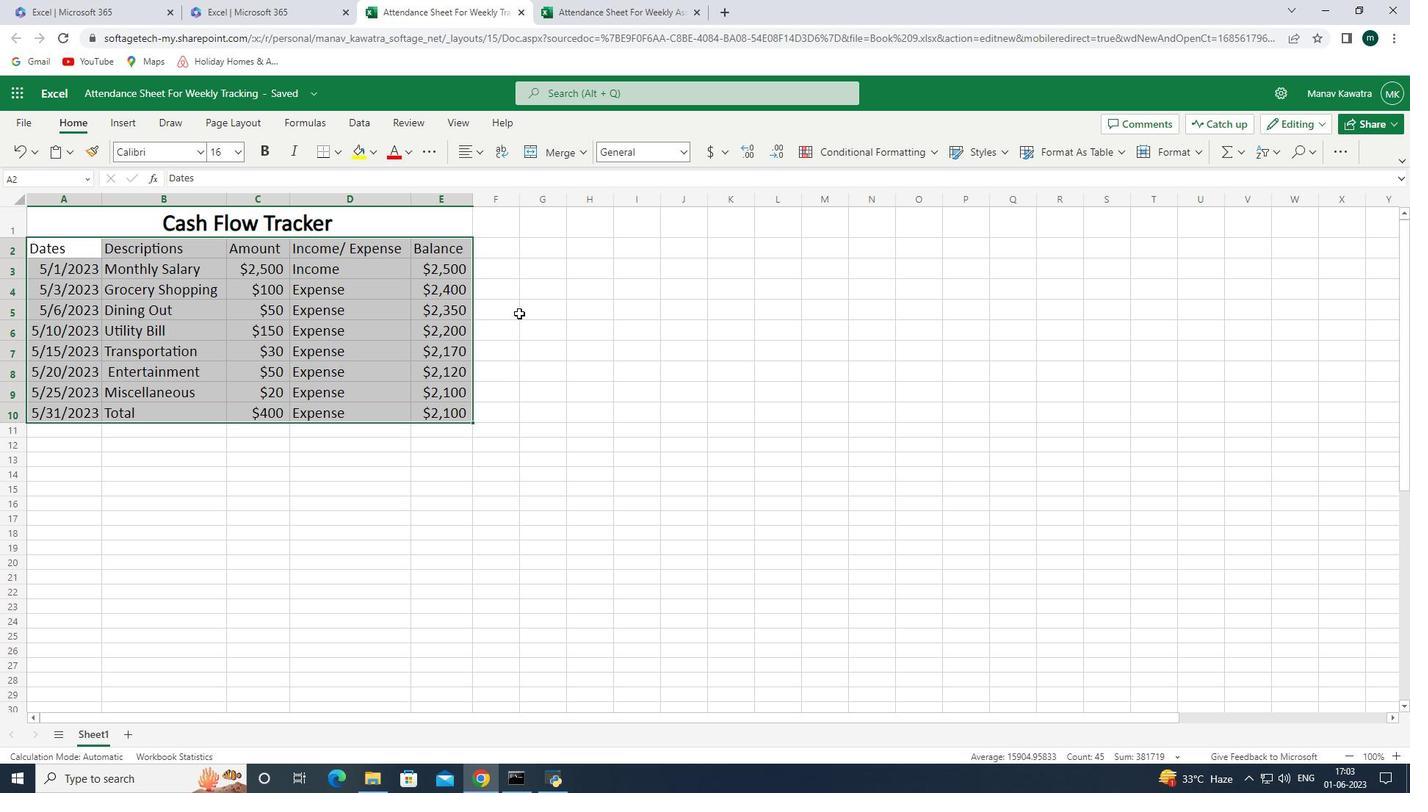 
Action: Mouse moved to (49, 223)
Screenshot: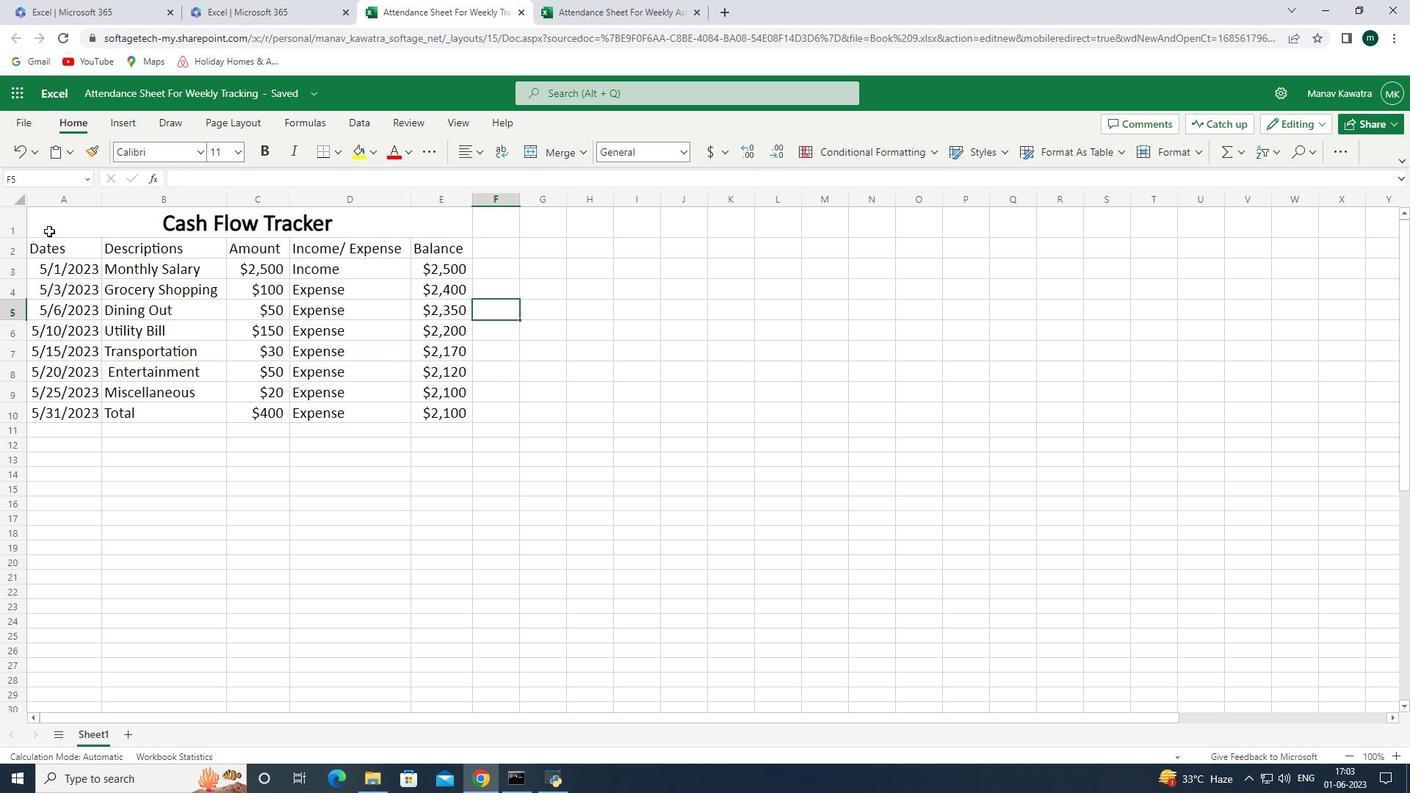 
Action: Mouse pressed left at (49, 223)
Screenshot: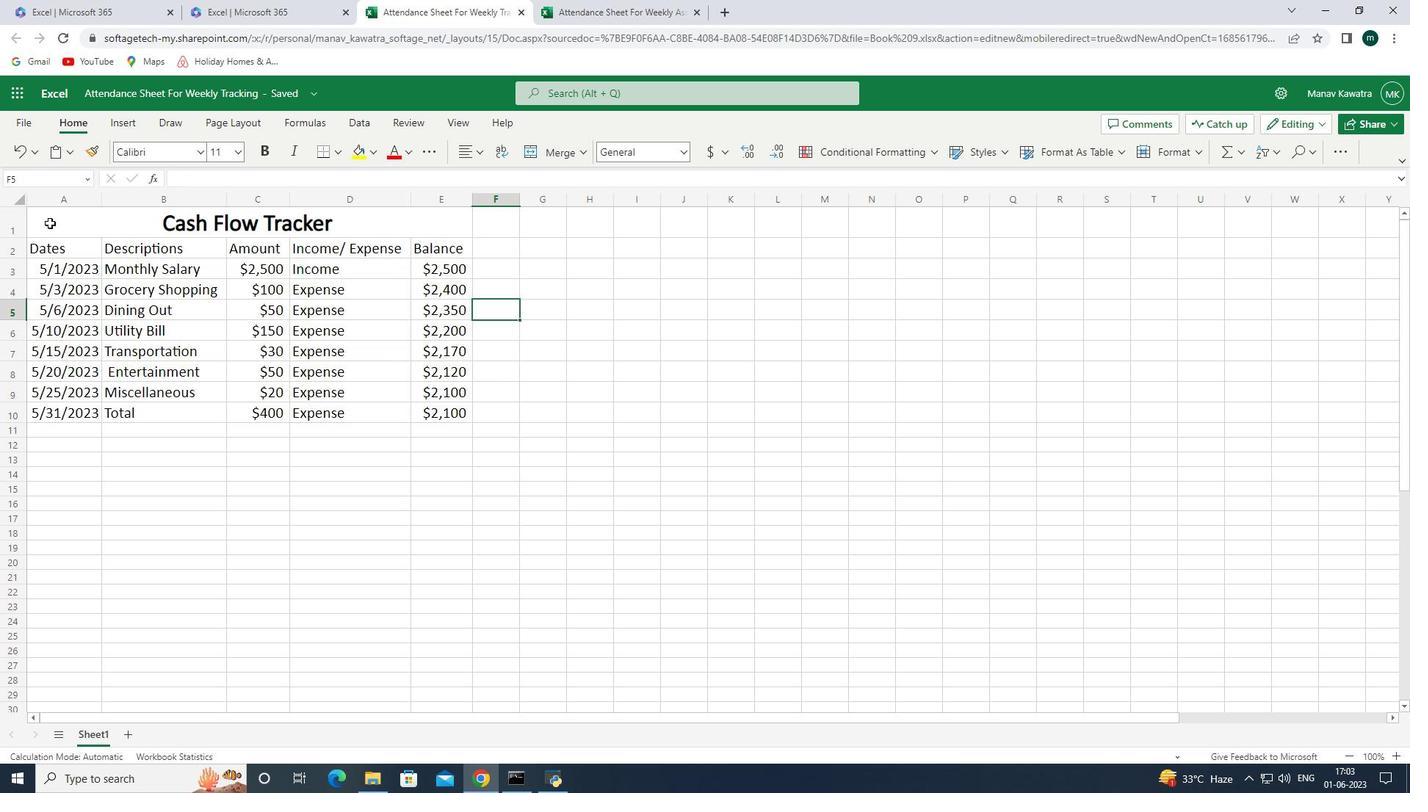 
Action: Mouse moved to (478, 157)
Screenshot: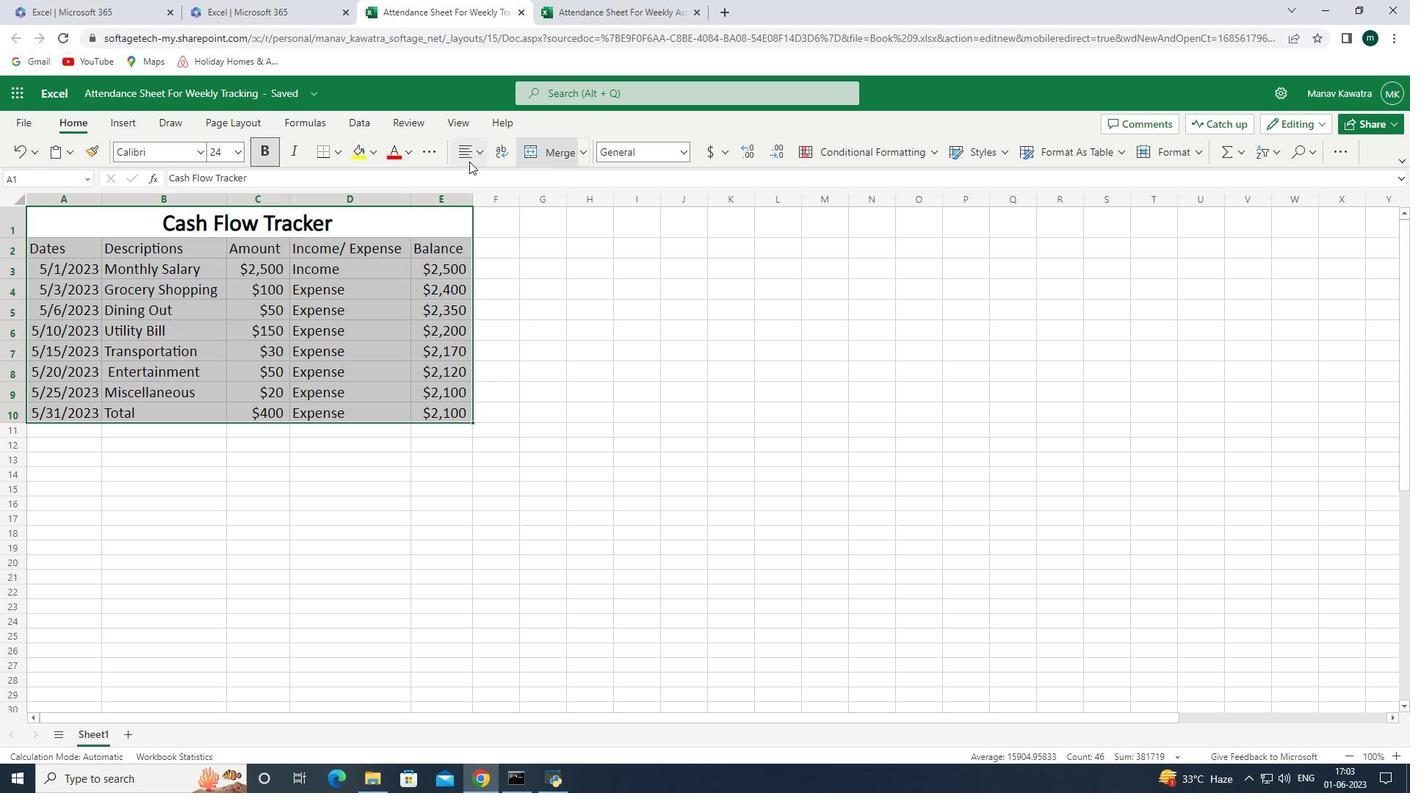 
Action: Mouse pressed left at (478, 157)
Screenshot: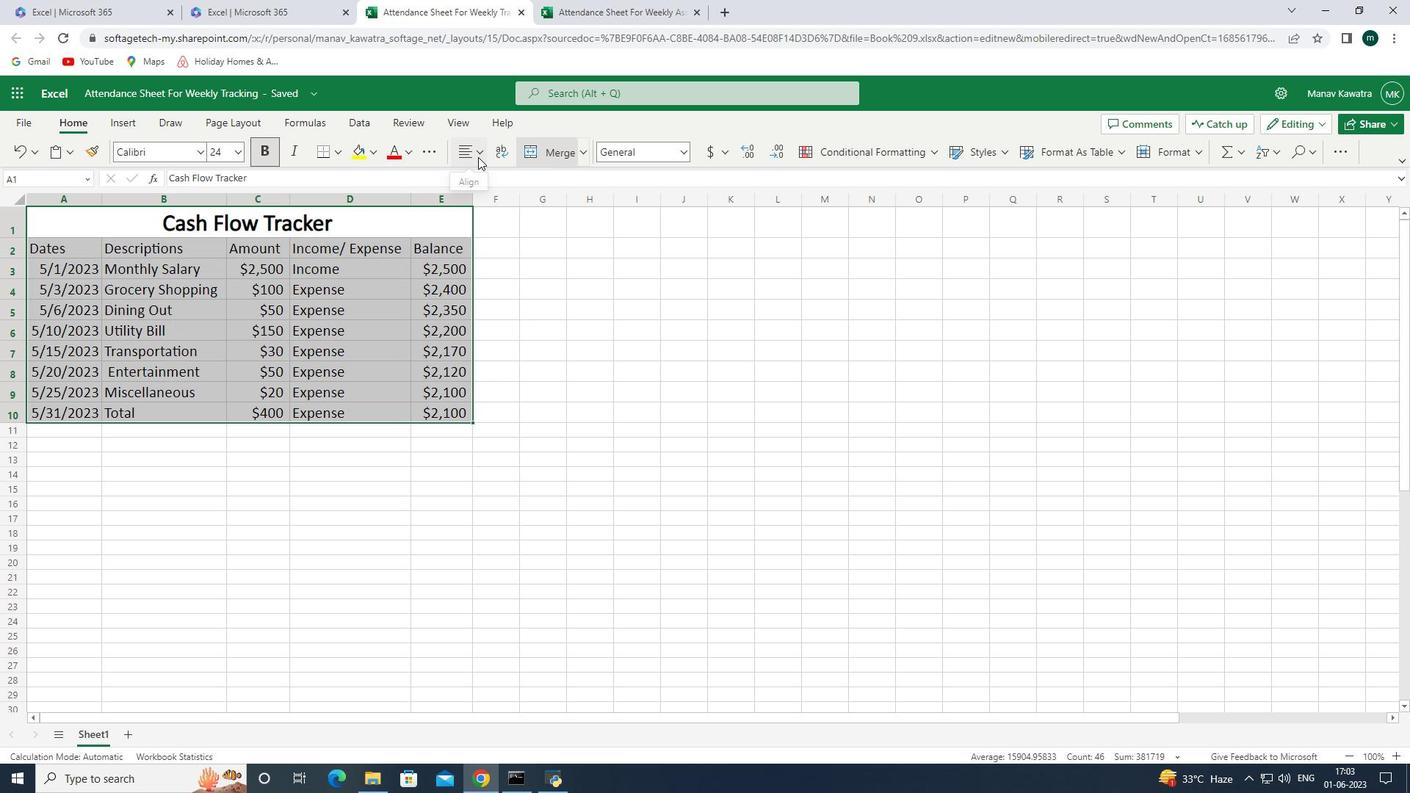 
Action: Mouse moved to (507, 208)
Screenshot: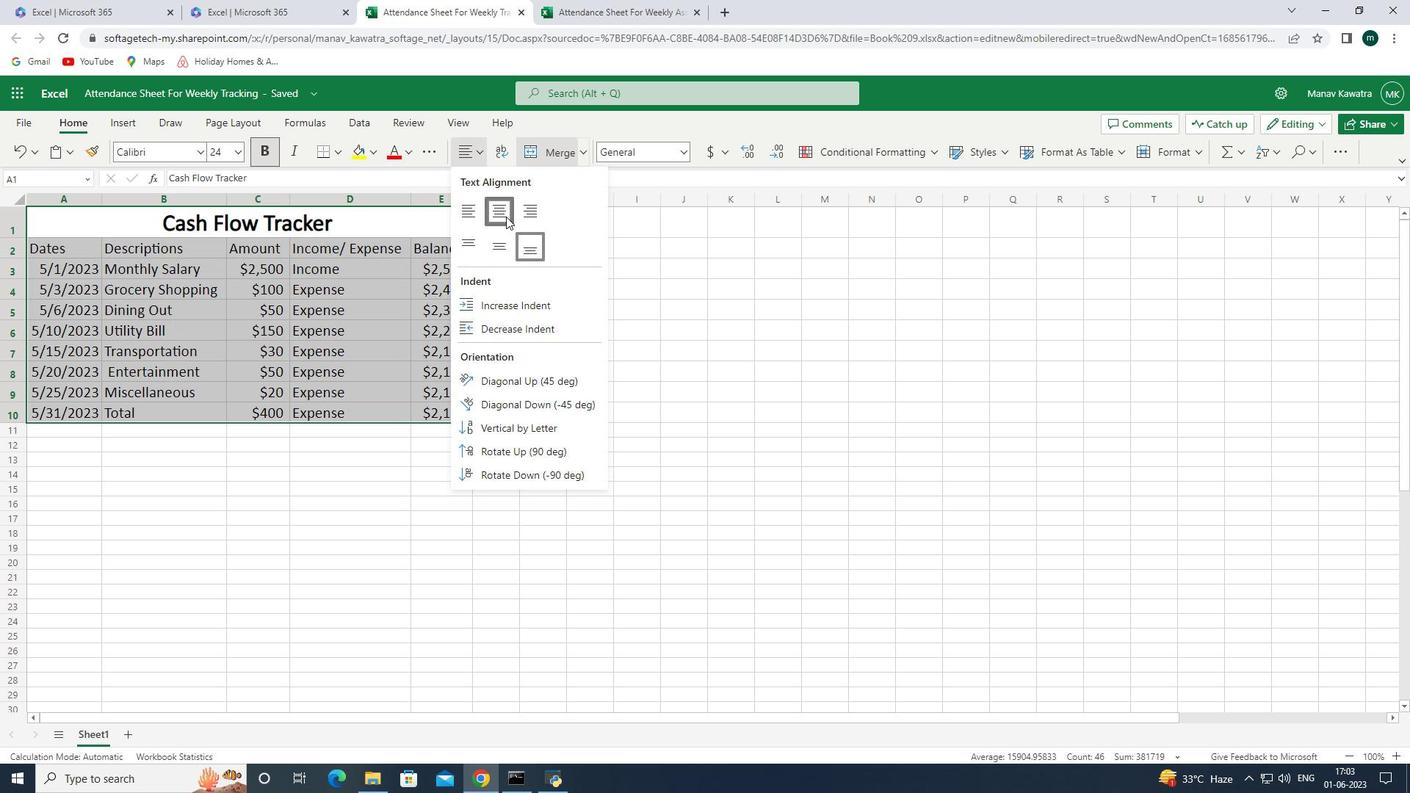 
Action: Mouse pressed left at (507, 208)
Screenshot: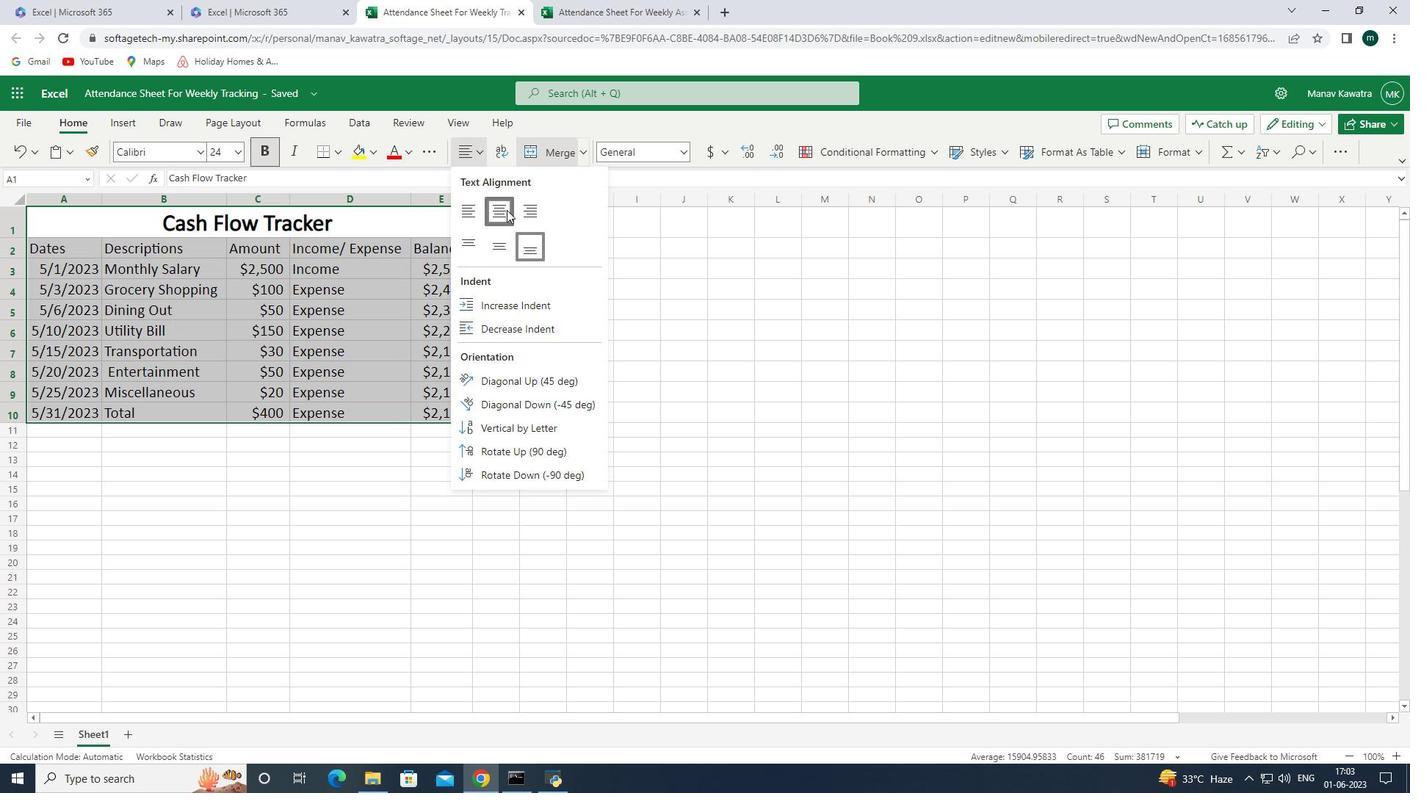 
Action: Mouse moved to (479, 152)
Screenshot: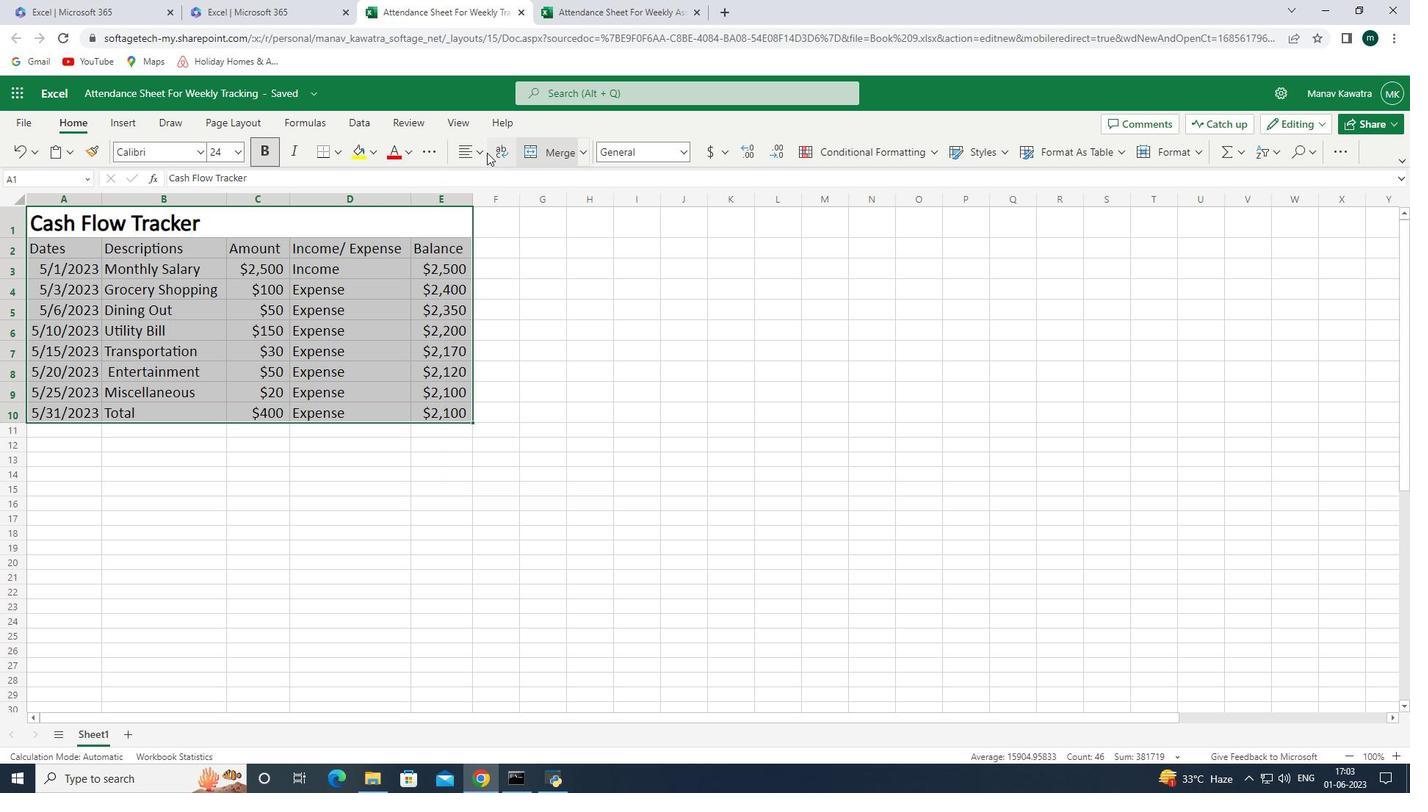
Action: Mouse pressed left at (479, 152)
Screenshot: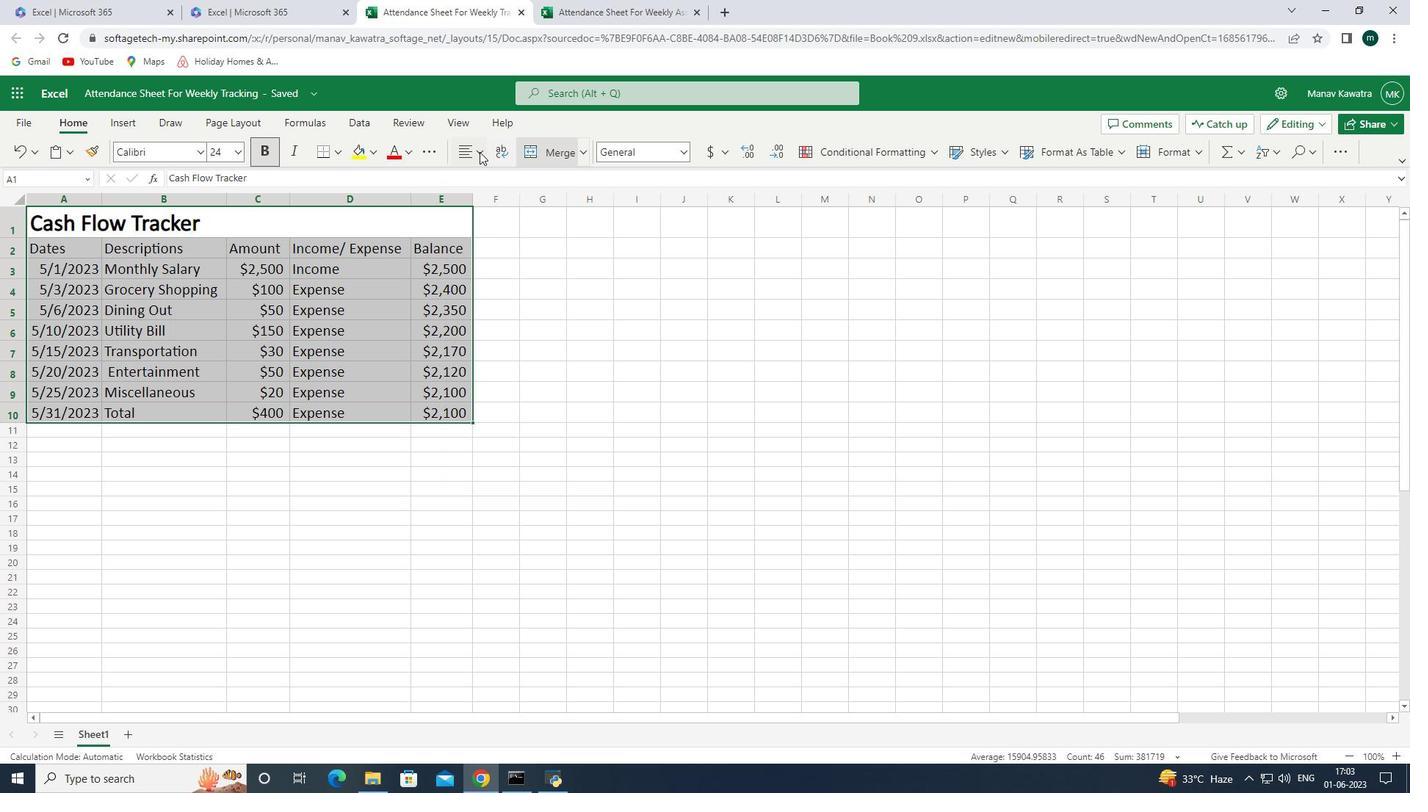
Action: Mouse moved to (501, 221)
Screenshot: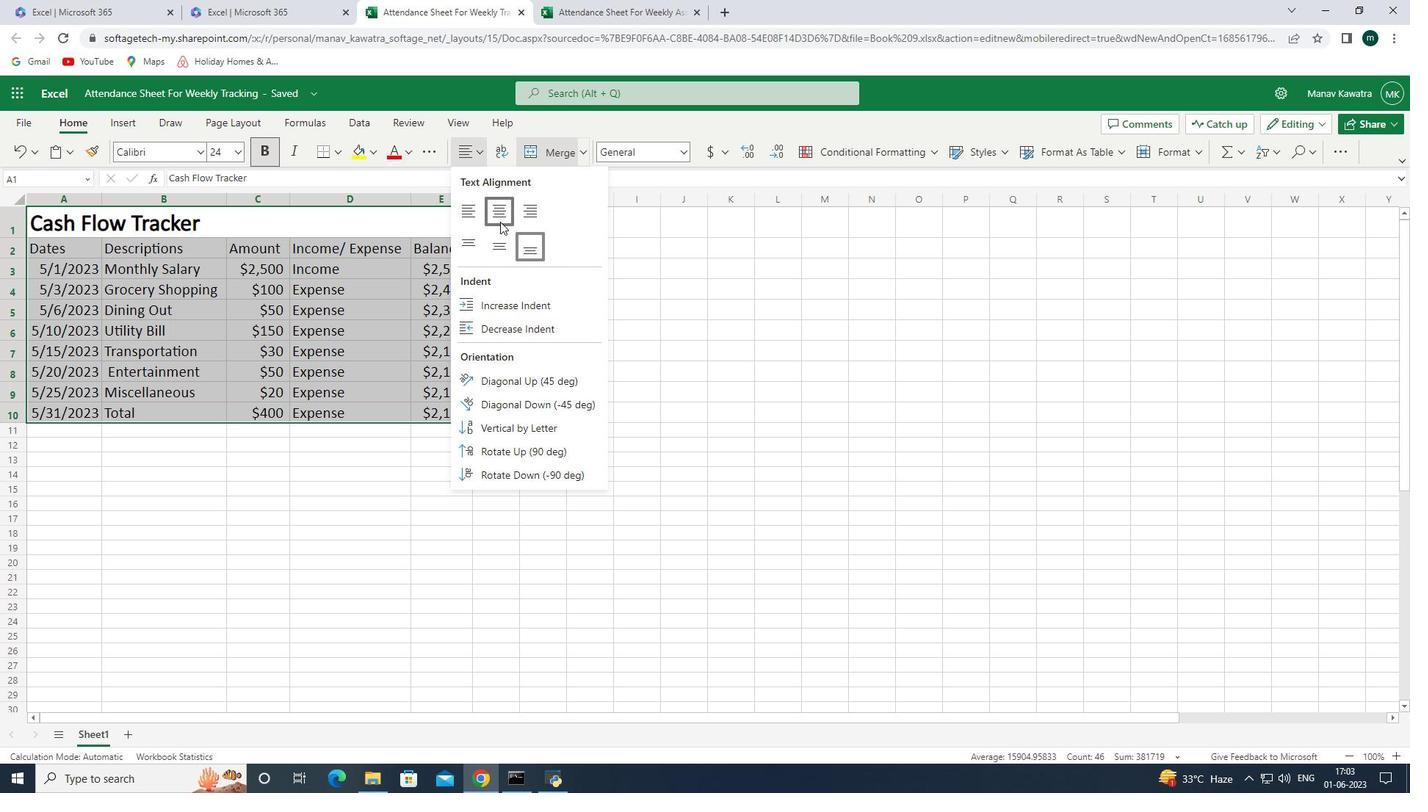 
Action: Mouse pressed left at (501, 221)
Screenshot: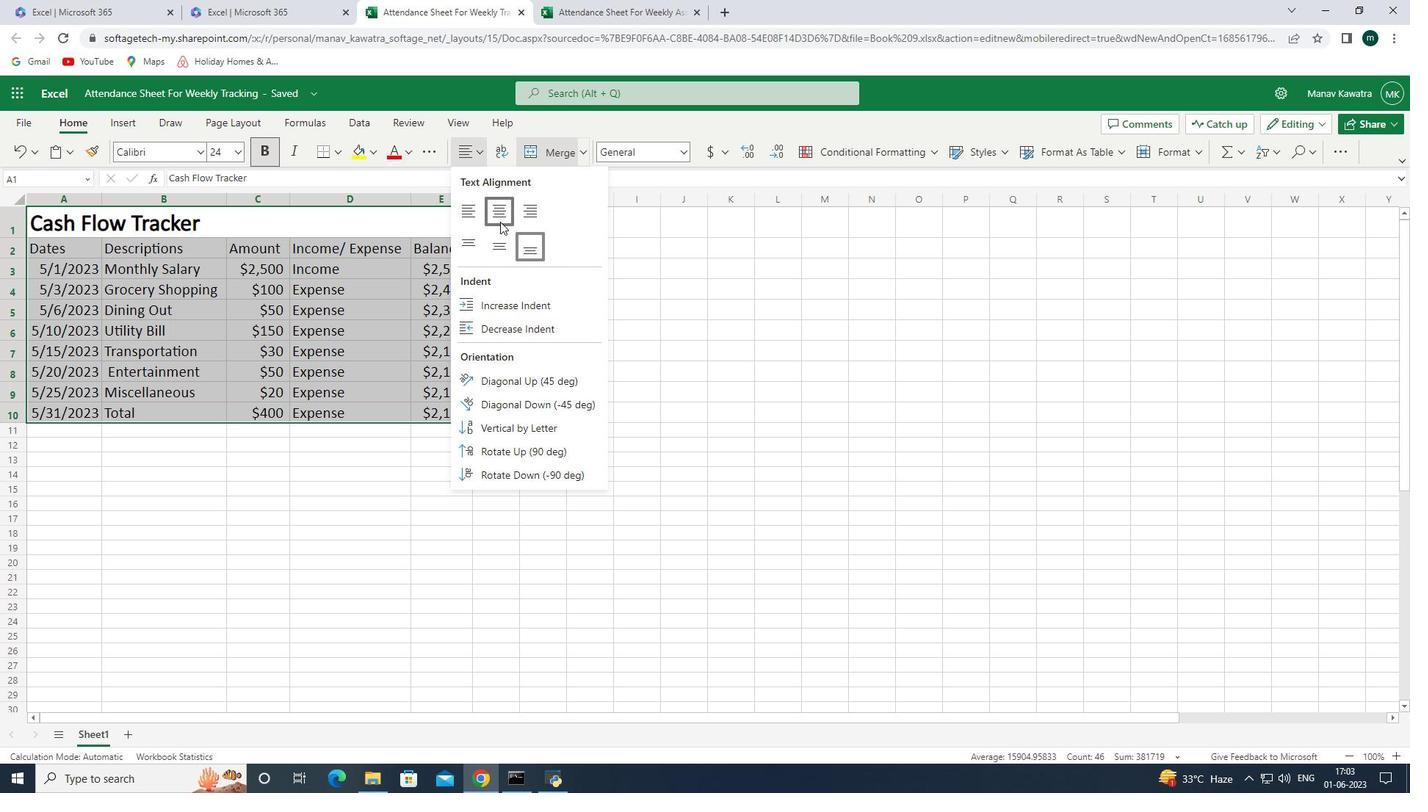 
Action: Mouse moved to (641, 332)
Screenshot: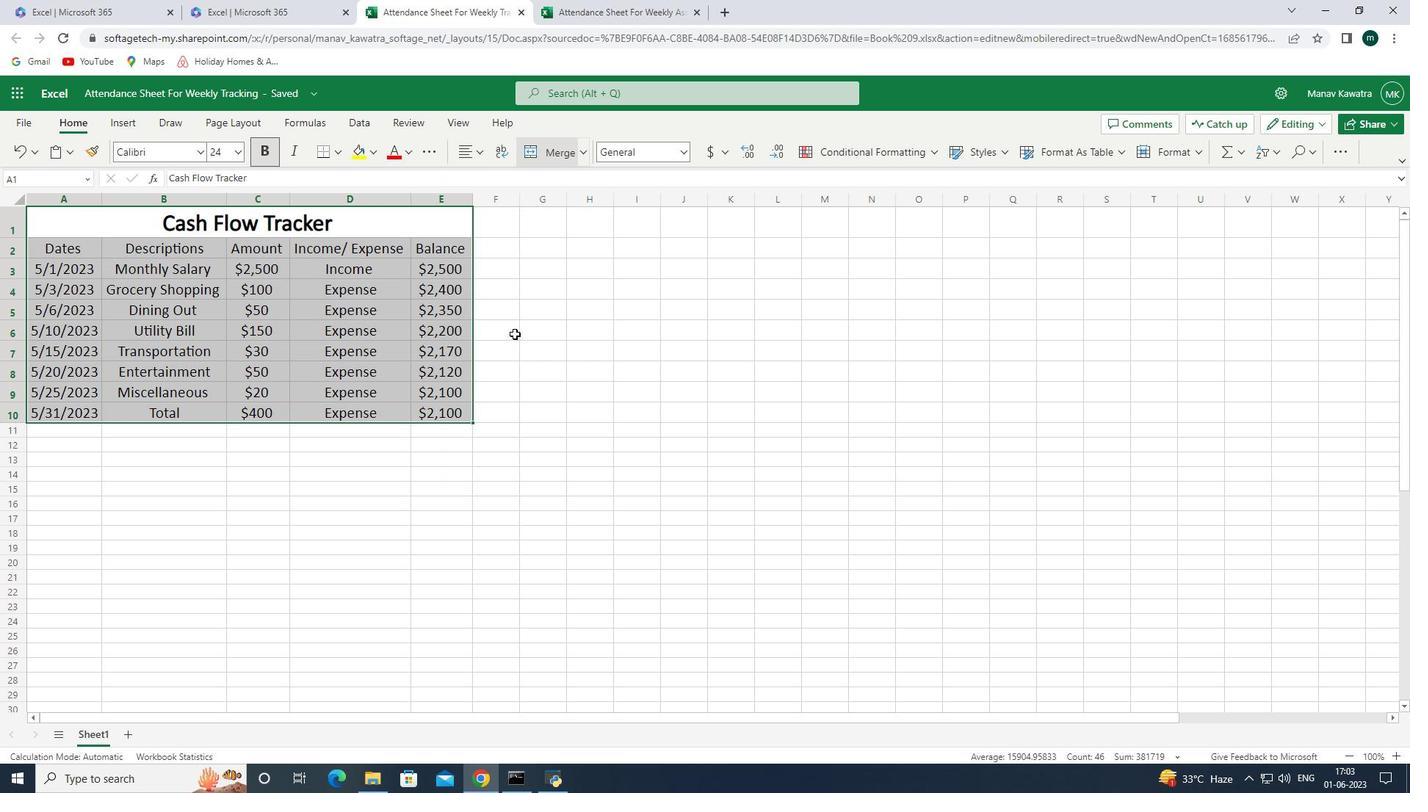 
Action: Mouse pressed left at (641, 332)
Screenshot: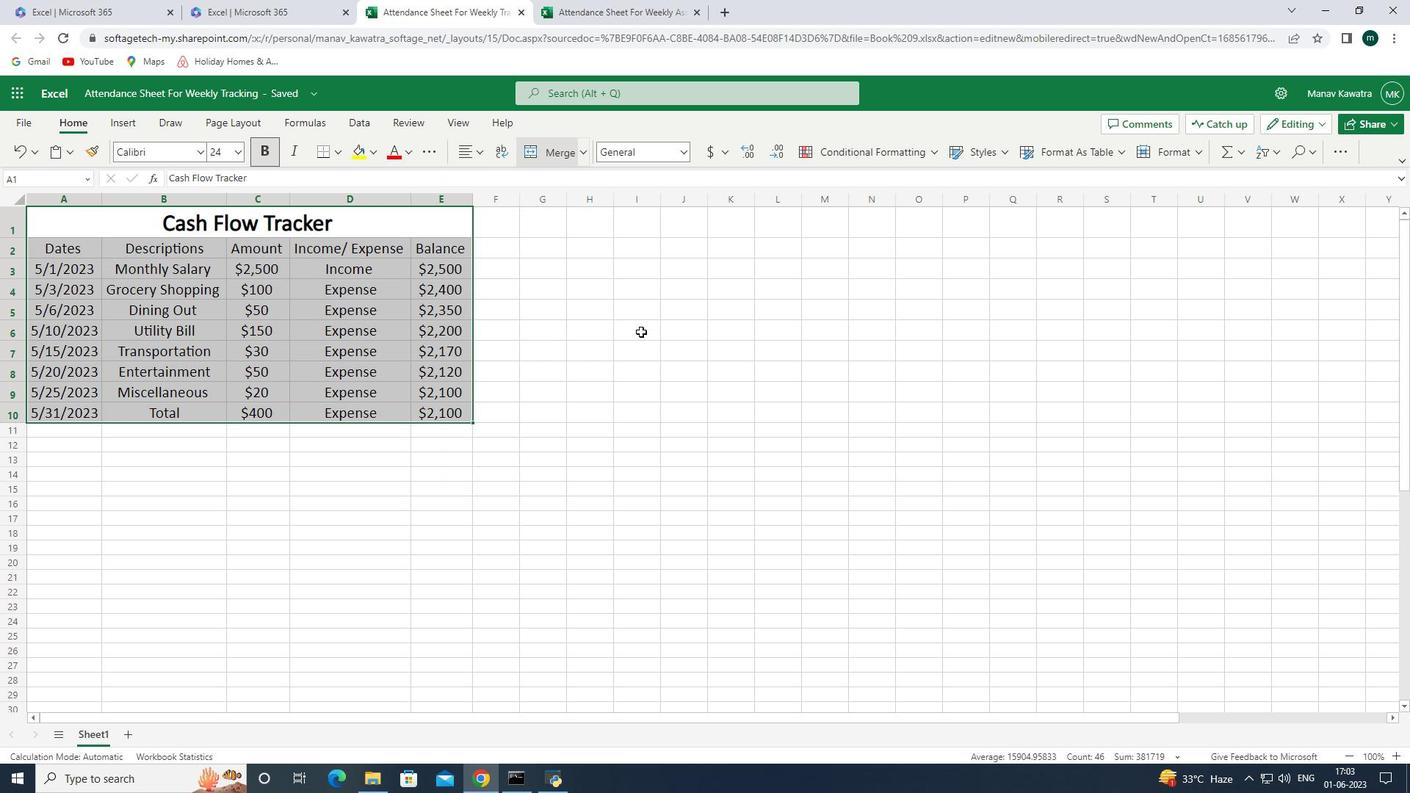 
Action: Mouse moved to (520, 302)
Screenshot: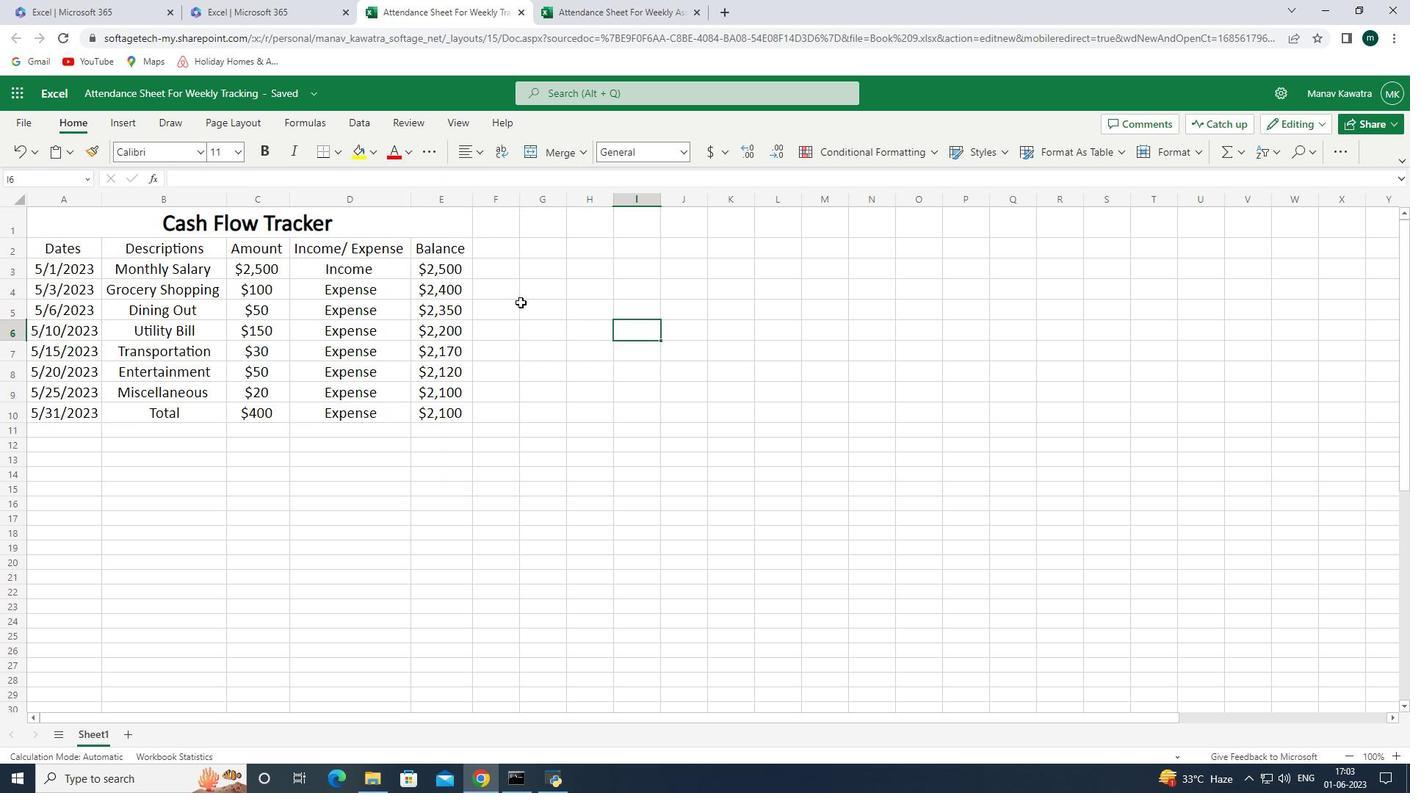 
Action: Key pressed ctrl+S
Screenshot: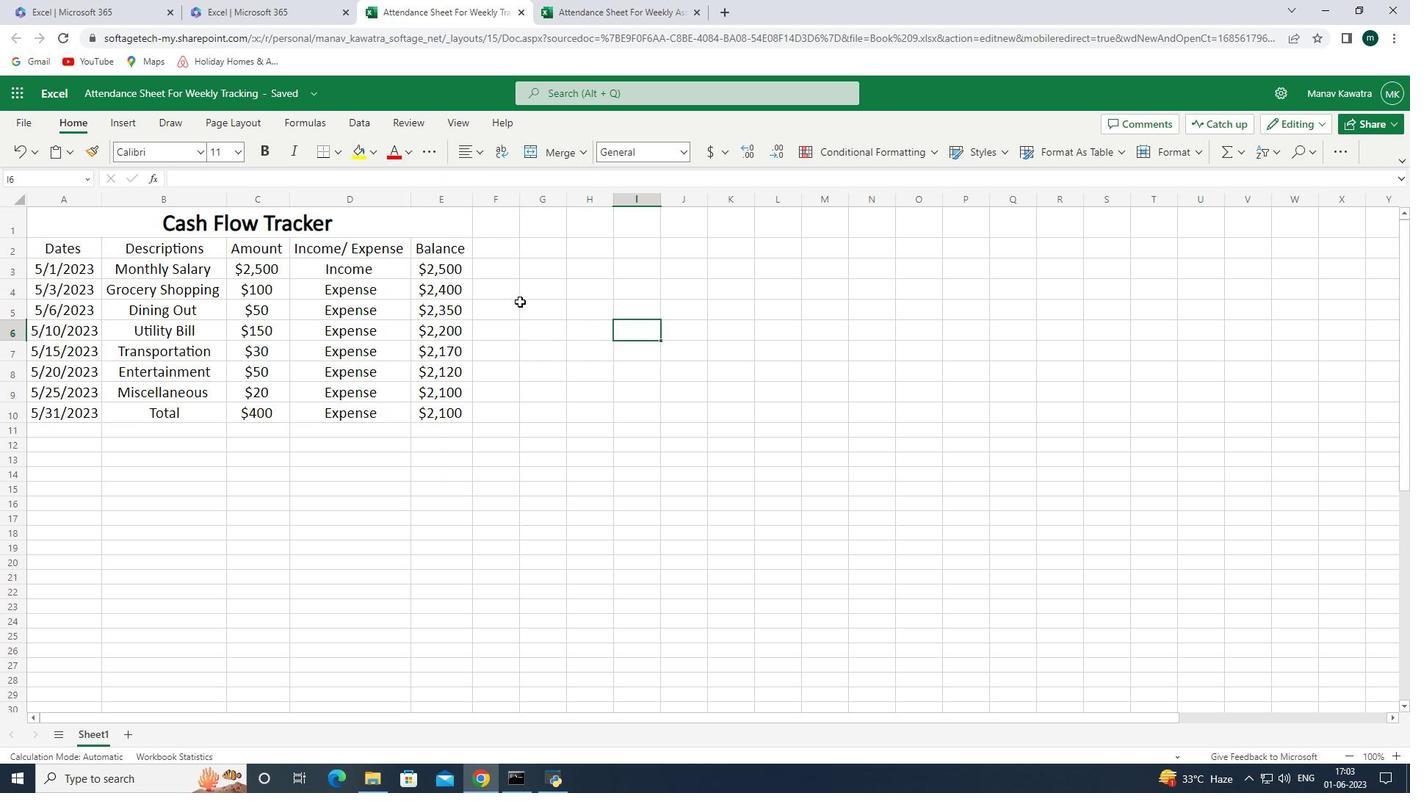 
Action: Mouse moved to (165, 250)
Screenshot: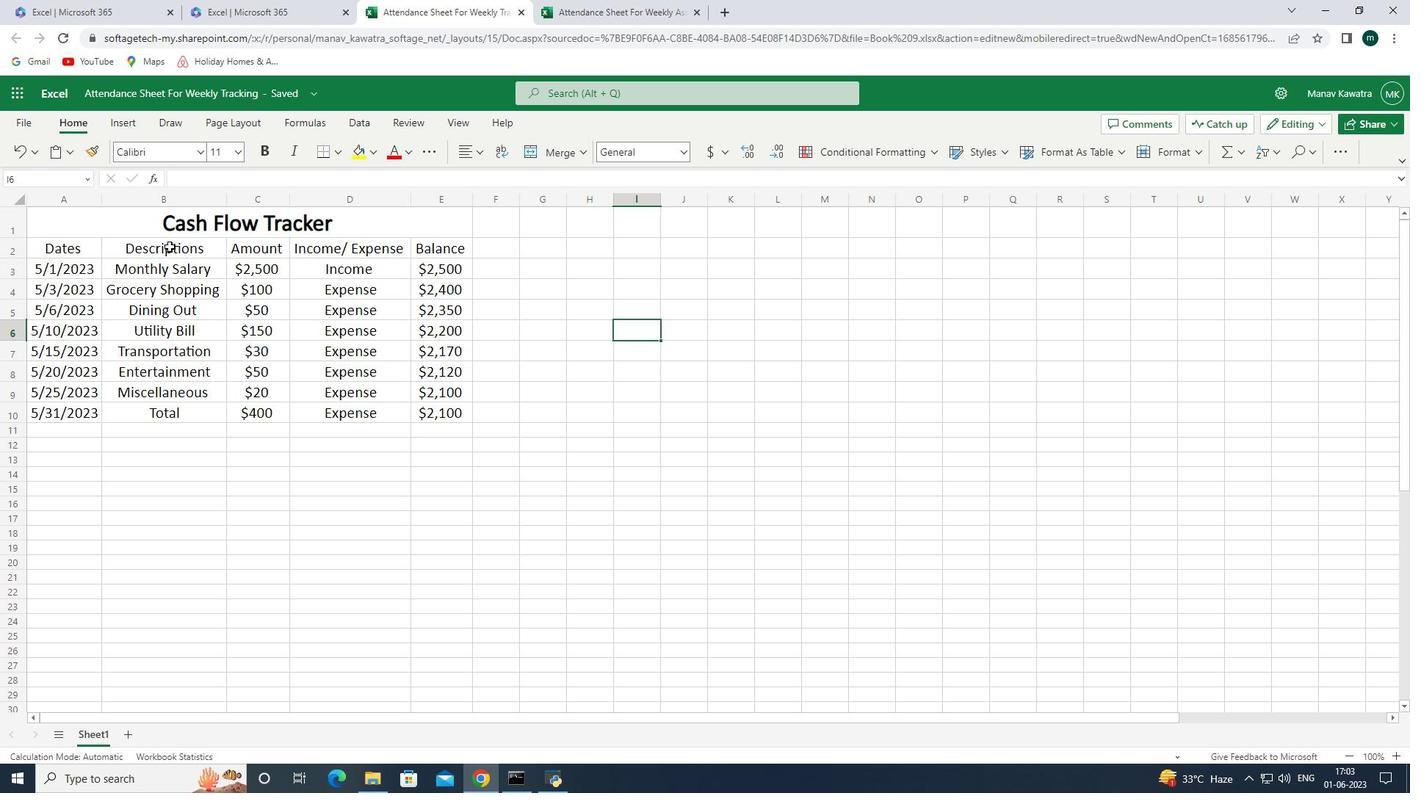 
